 Task: Search one way flight ticket for 5 adults, 2 children, 1 infant in seat and 2 infants on lap in economy from Nantucket: Nantucket Memorial Airport to Indianapolis: Indianapolis International Airport on 8-5-2023. Choice of flights is Spirit. Number of bags: 2 checked bags. Price is upto 35000. Outbound departure time preference is 17:30.
Action: Mouse moved to (327, 319)
Screenshot: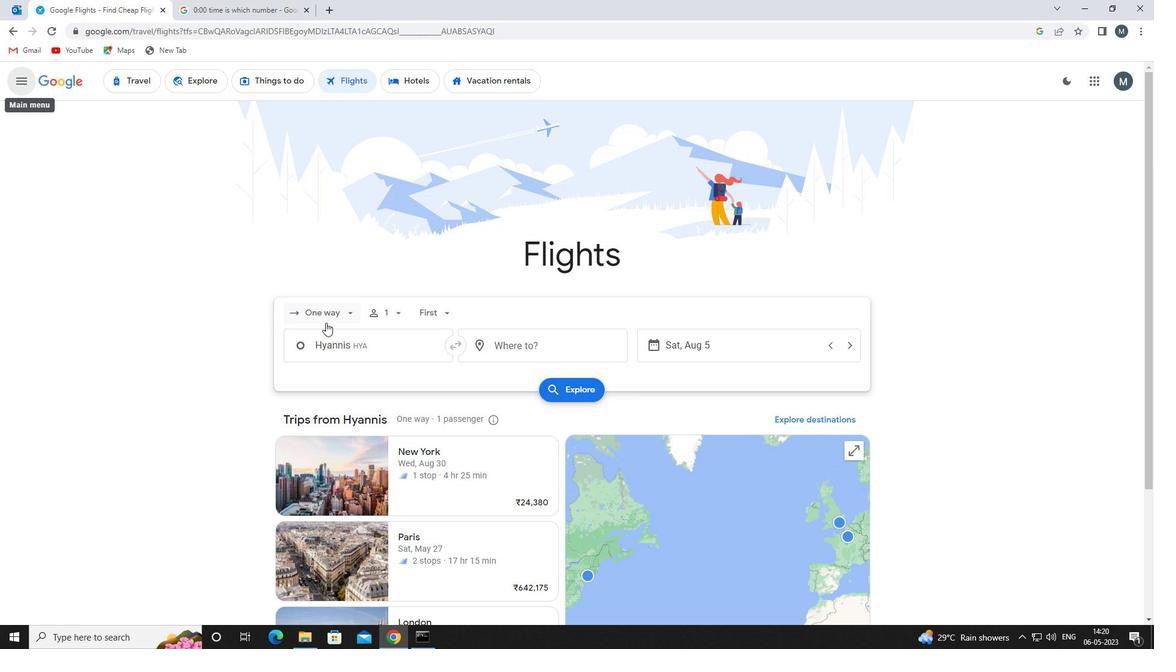 
Action: Mouse pressed left at (327, 319)
Screenshot: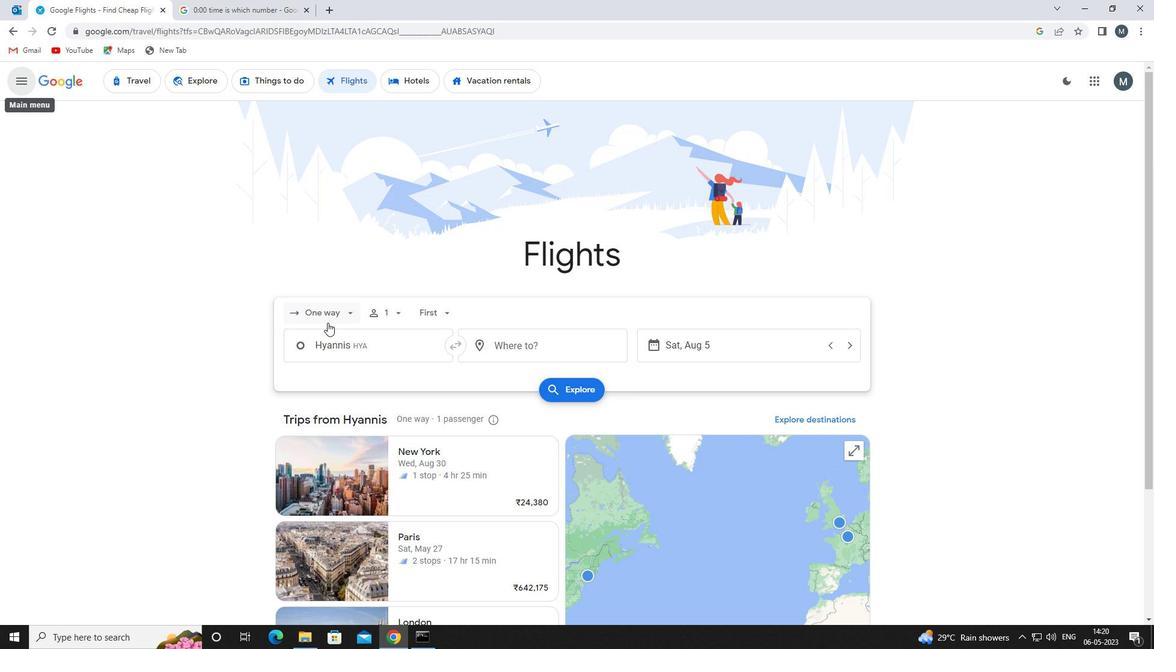 
Action: Mouse moved to (334, 369)
Screenshot: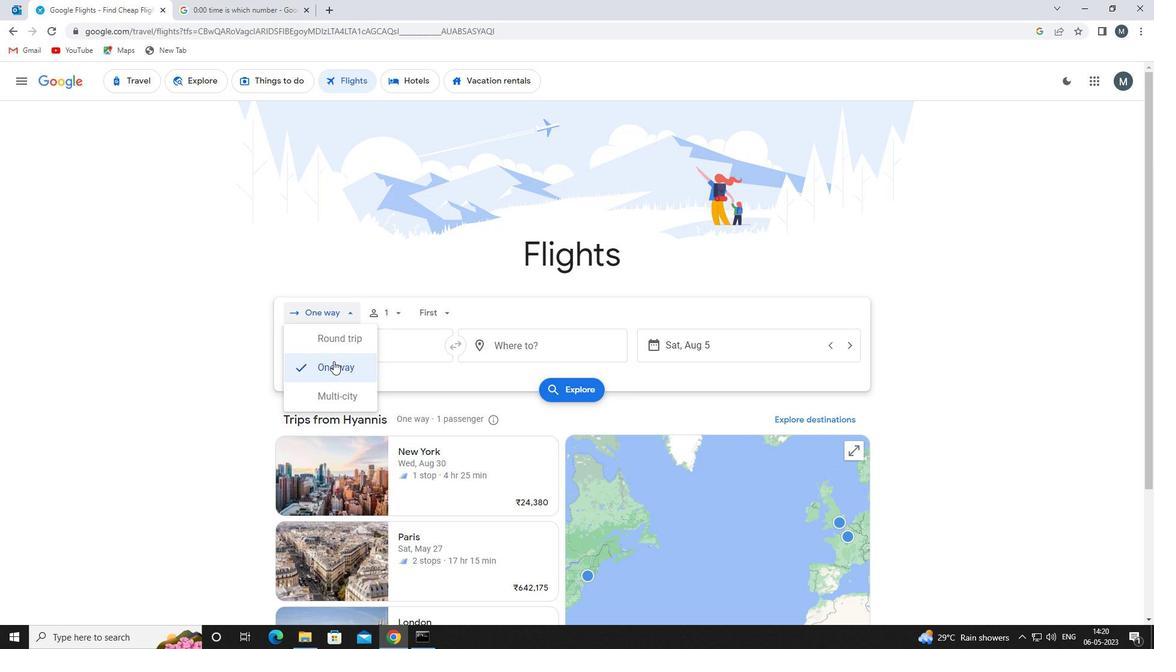 
Action: Mouse pressed left at (334, 369)
Screenshot: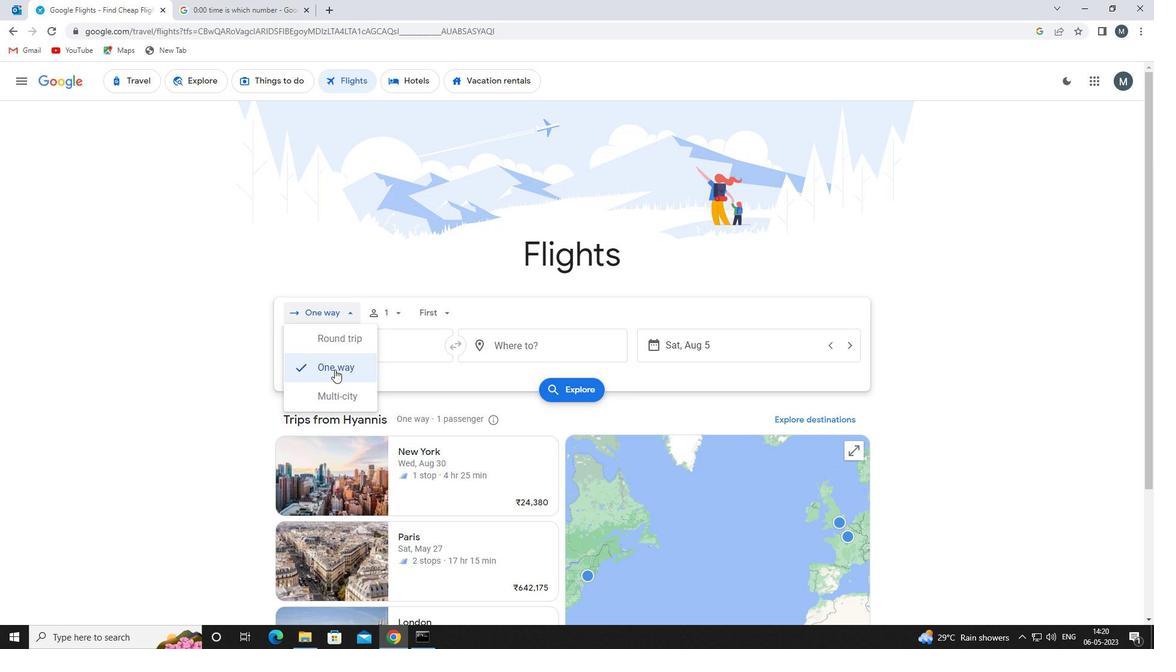 
Action: Mouse moved to (386, 313)
Screenshot: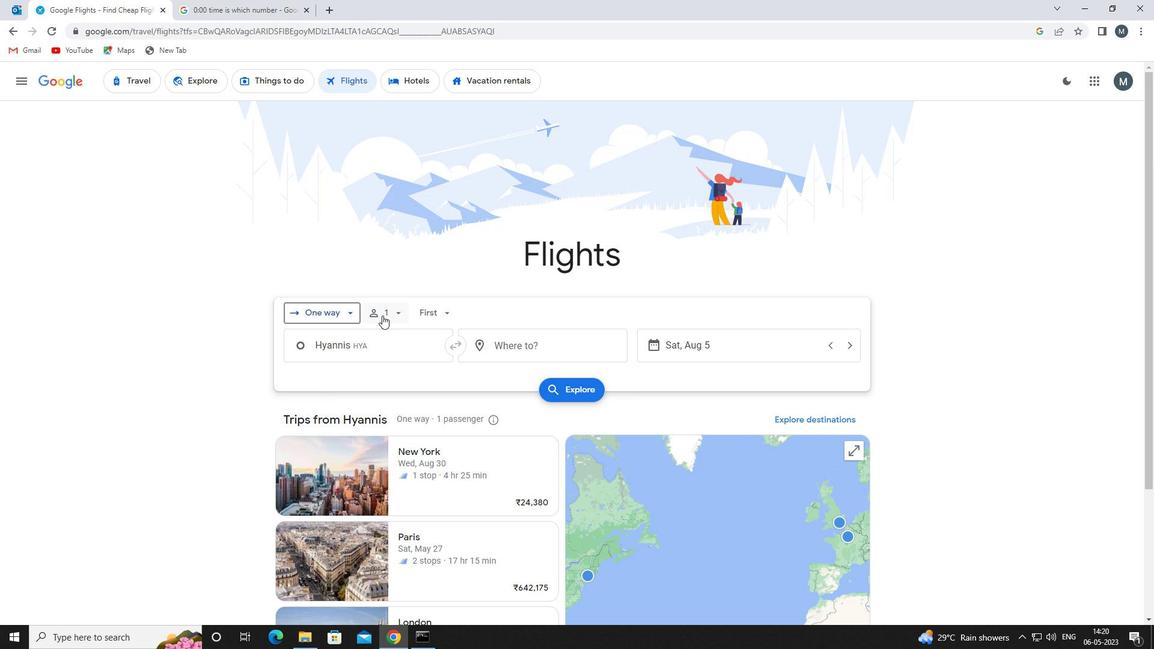 
Action: Mouse pressed left at (386, 313)
Screenshot: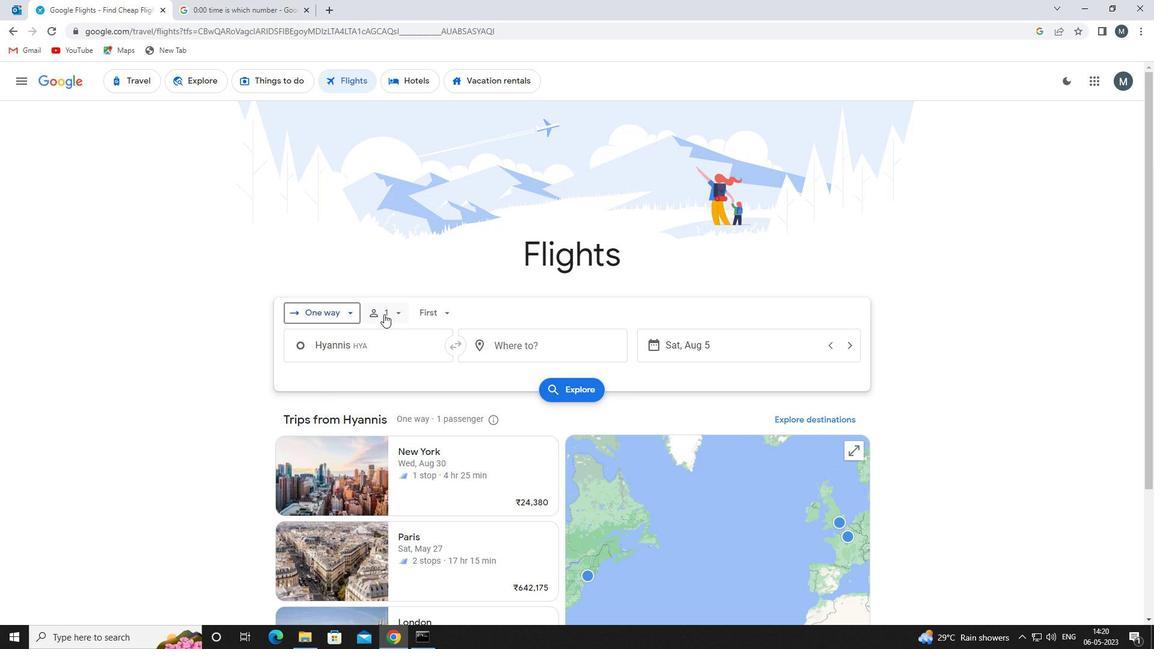 
Action: Mouse moved to (494, 340)
Screenshot: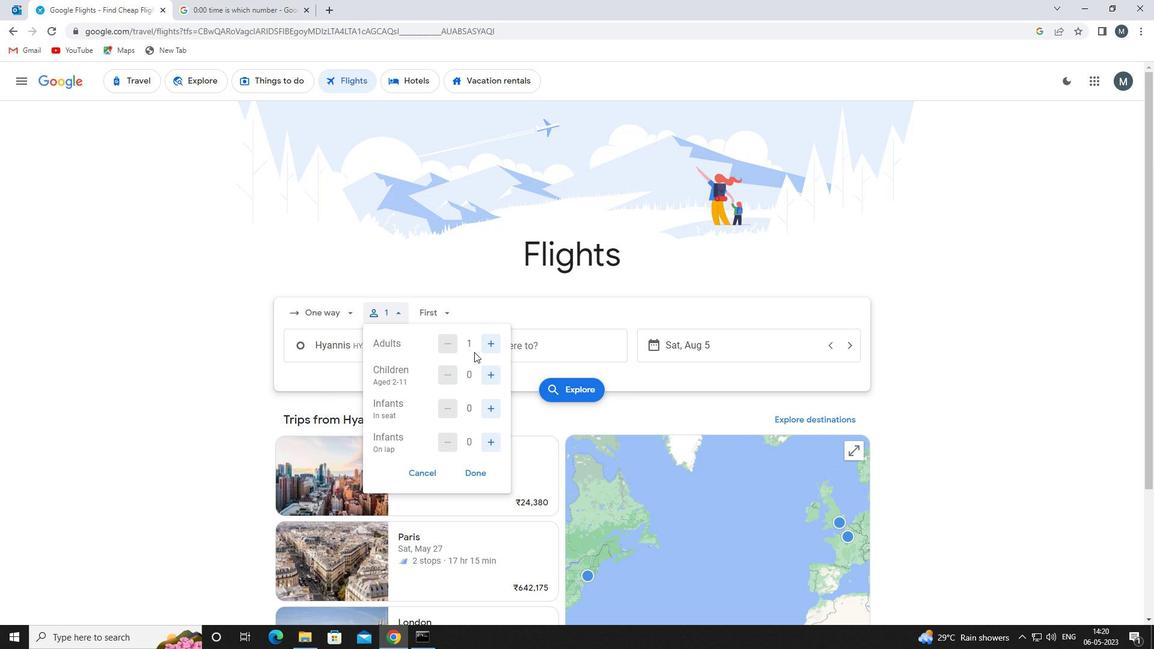 
Action: Mouse pressed left at (494, 340)
Screenshot: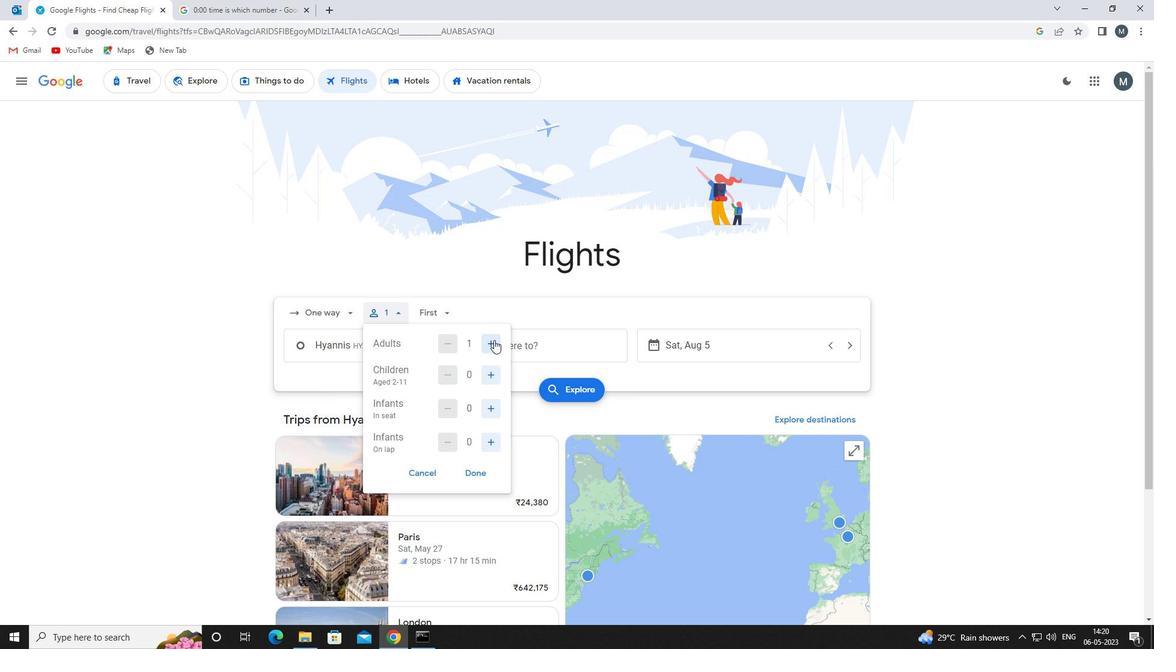 
Action: Mouse moved to (494, 340)
Screenshot: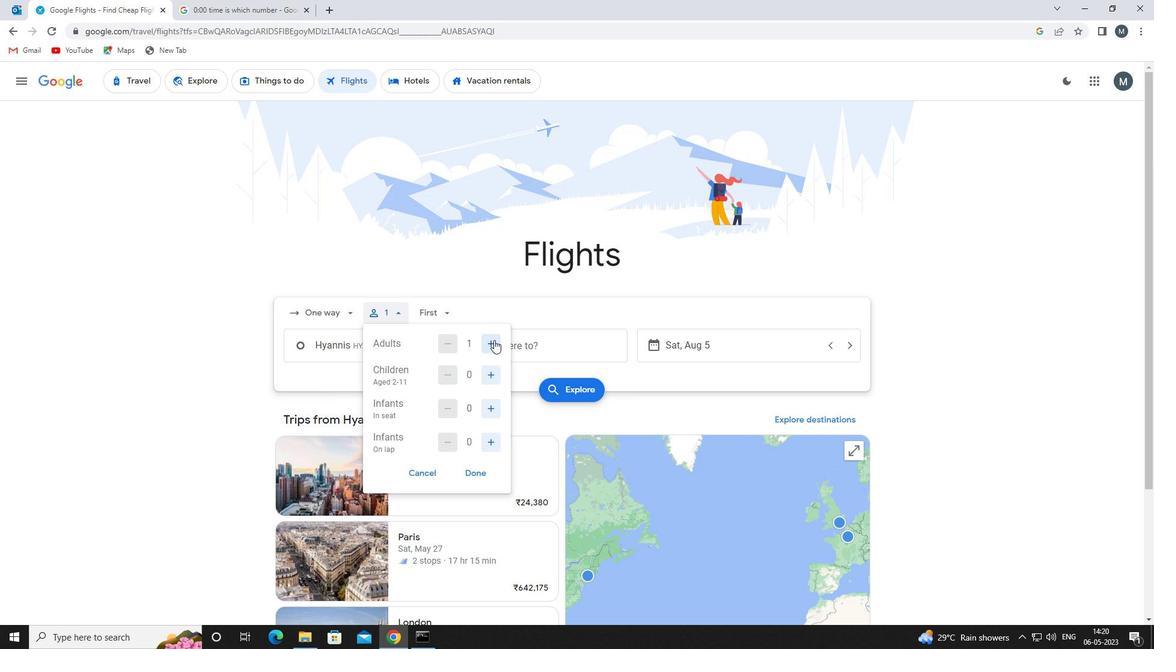 
Action: Mouse pressed left at (494, 340)
Screenshot: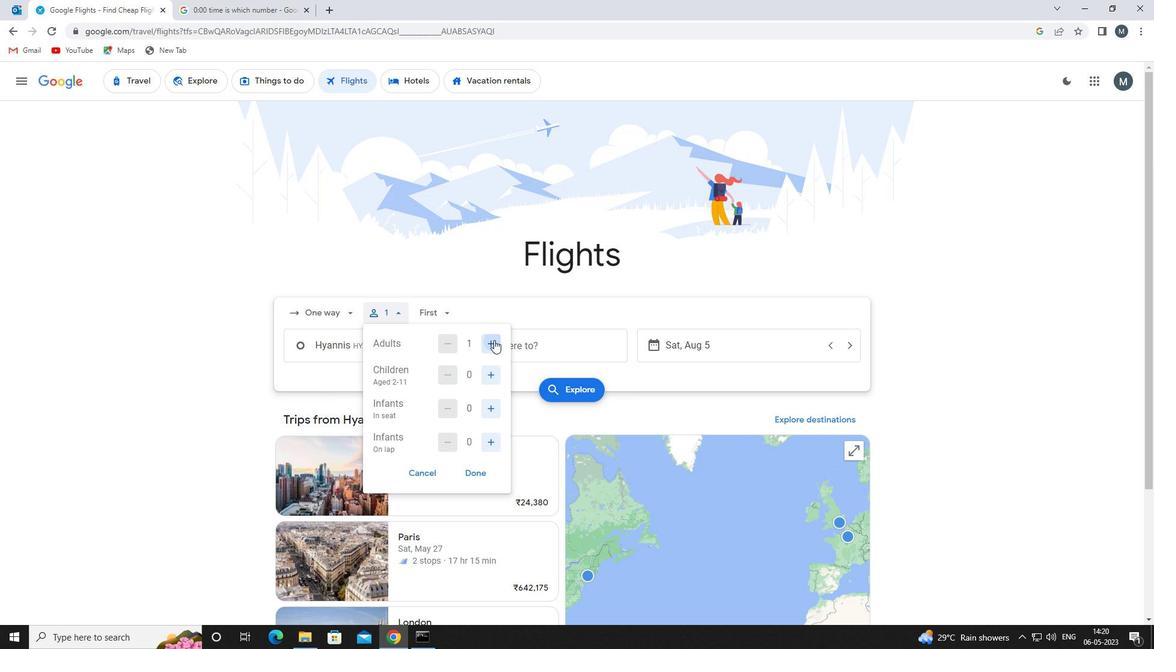 
Action: Mouse pressed left at (494, 340)
Screenshot: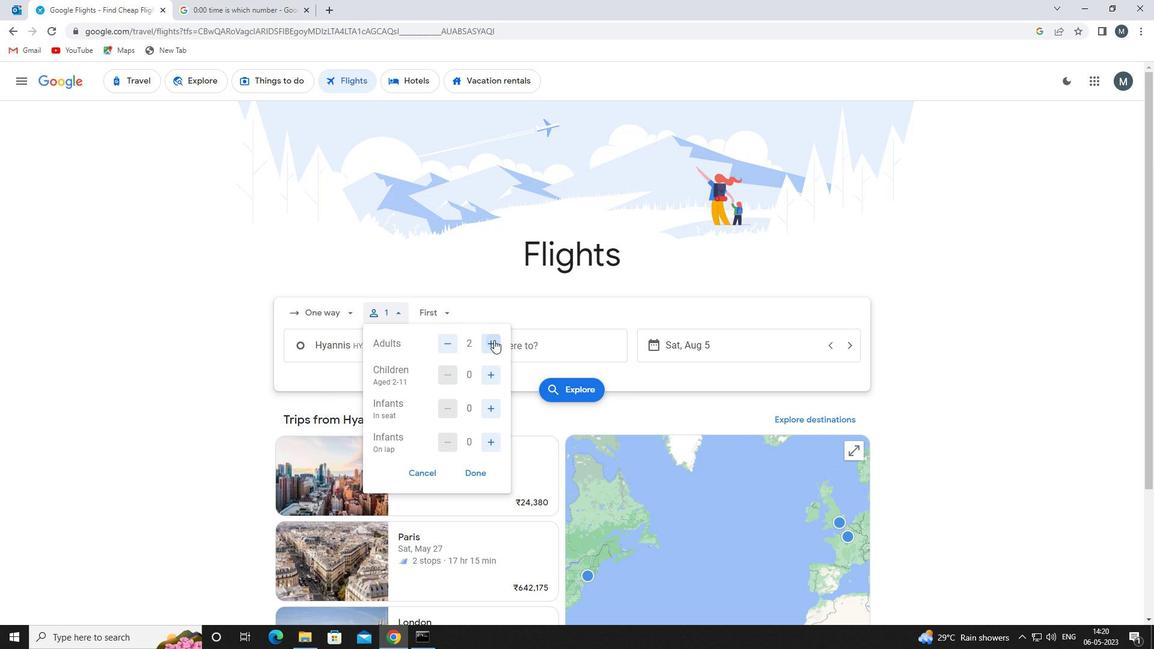 
Action: Mouse pressed left at (494, 340)
Screenshot: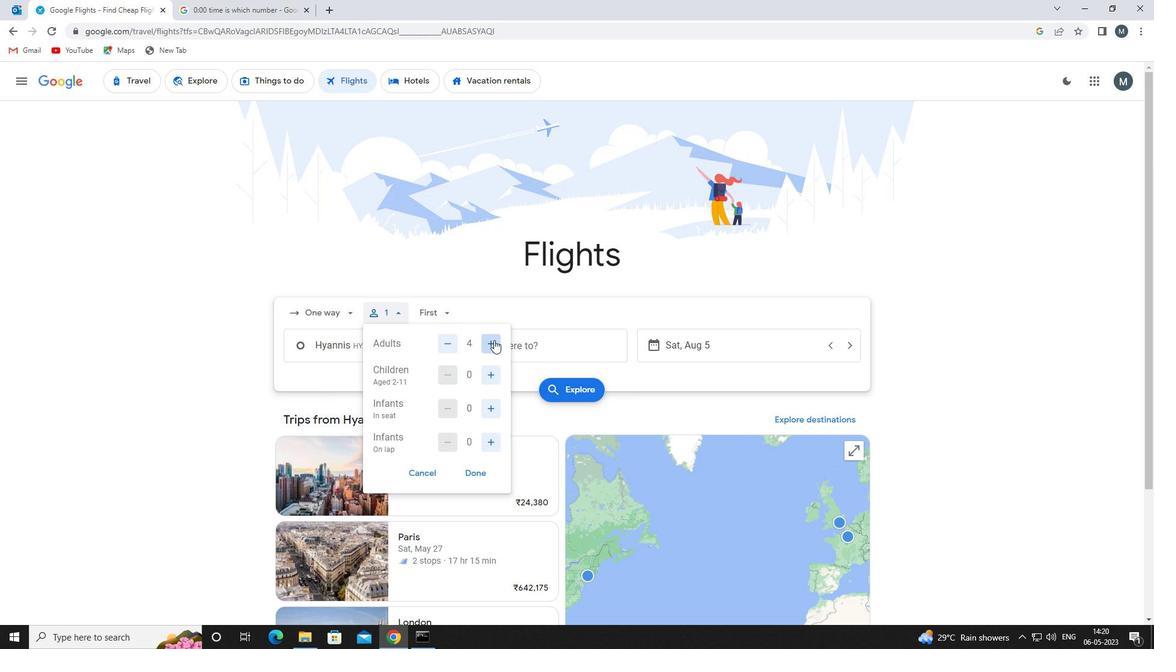
Action: Mouse moved to (484, 371)
Screenshot: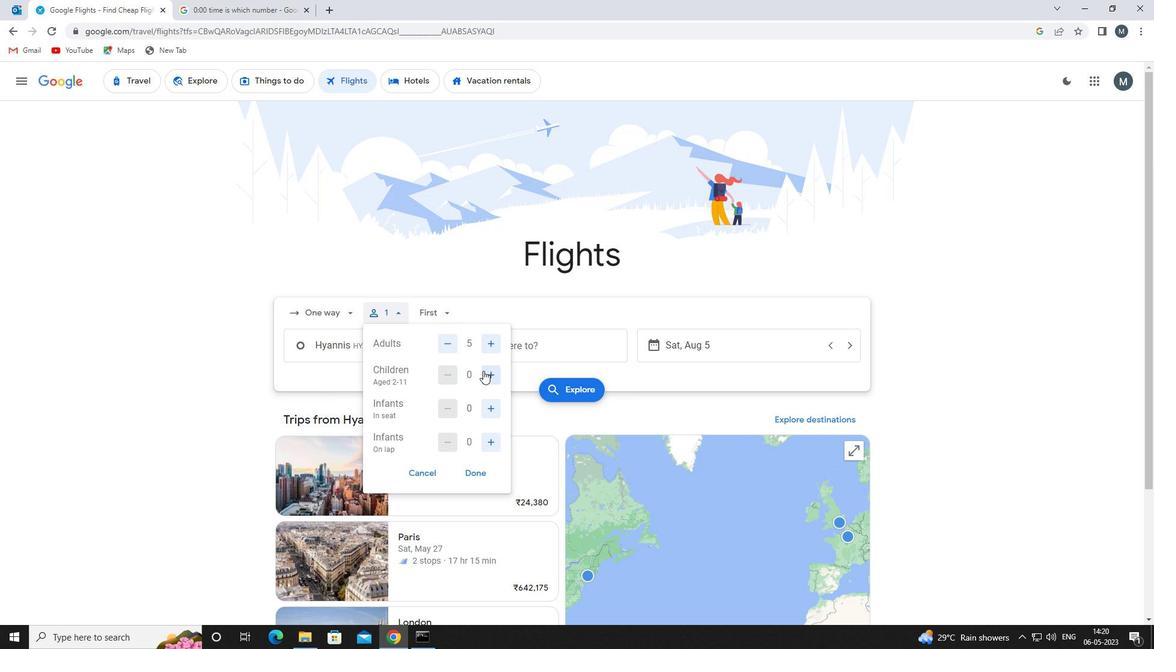 
Action: Mouse pressed left at (484, 371)
Screenshot: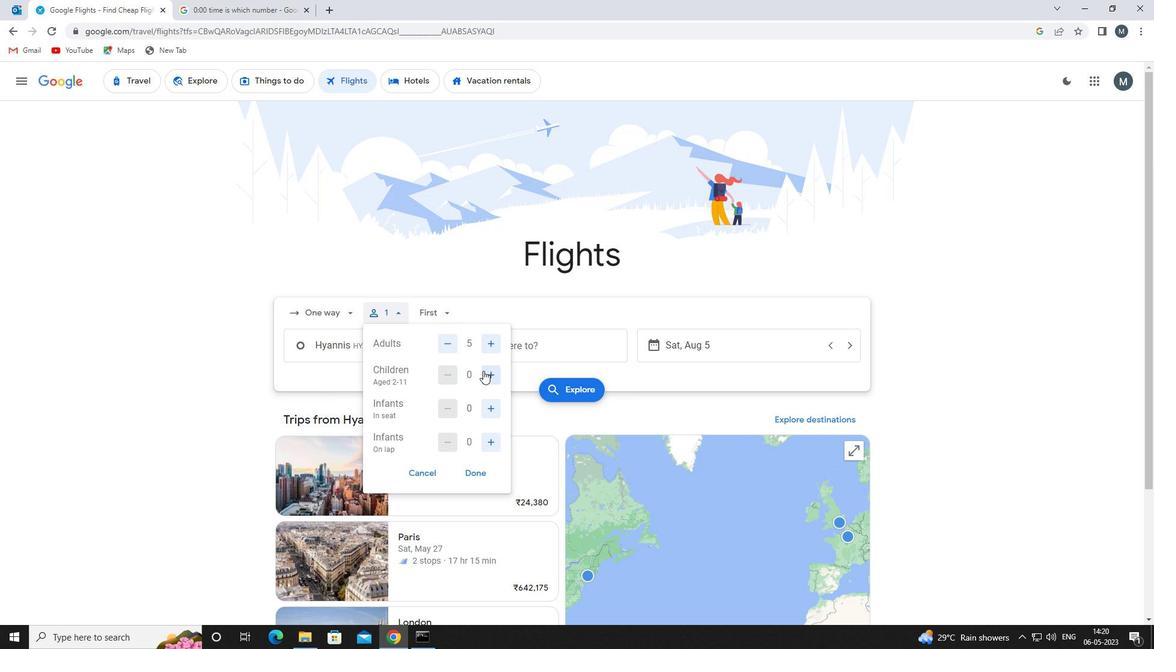 
Action: Mouse pressed left at (484, 371)
Screenshot: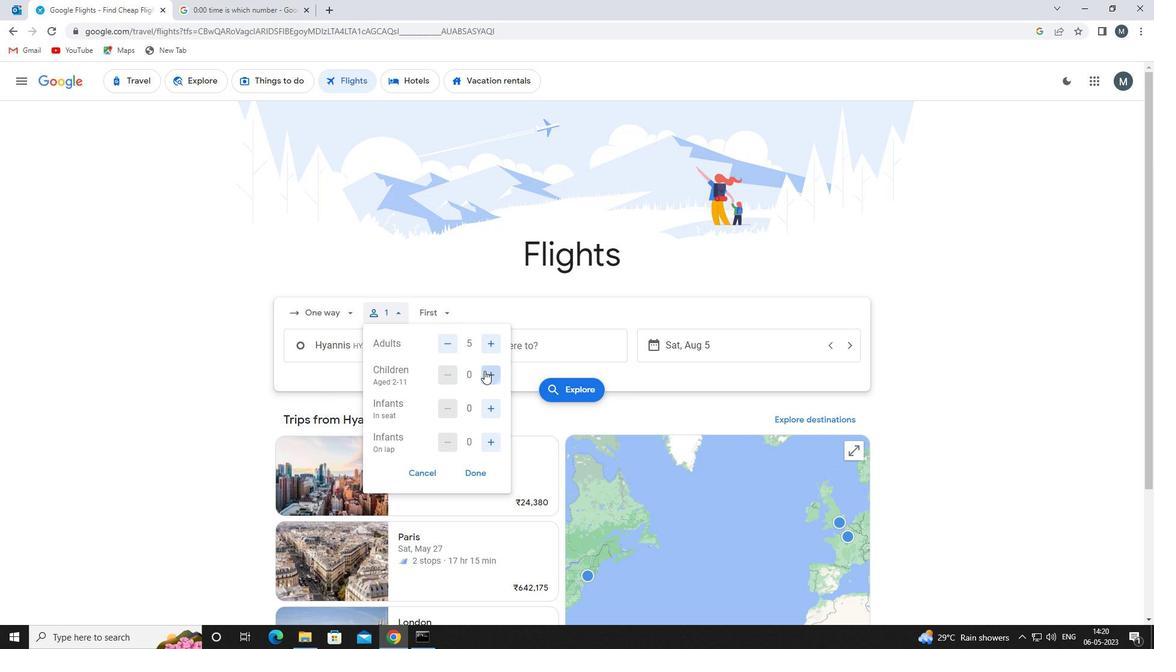 
Action: Mouse moved to (488, 408)
Screenshot: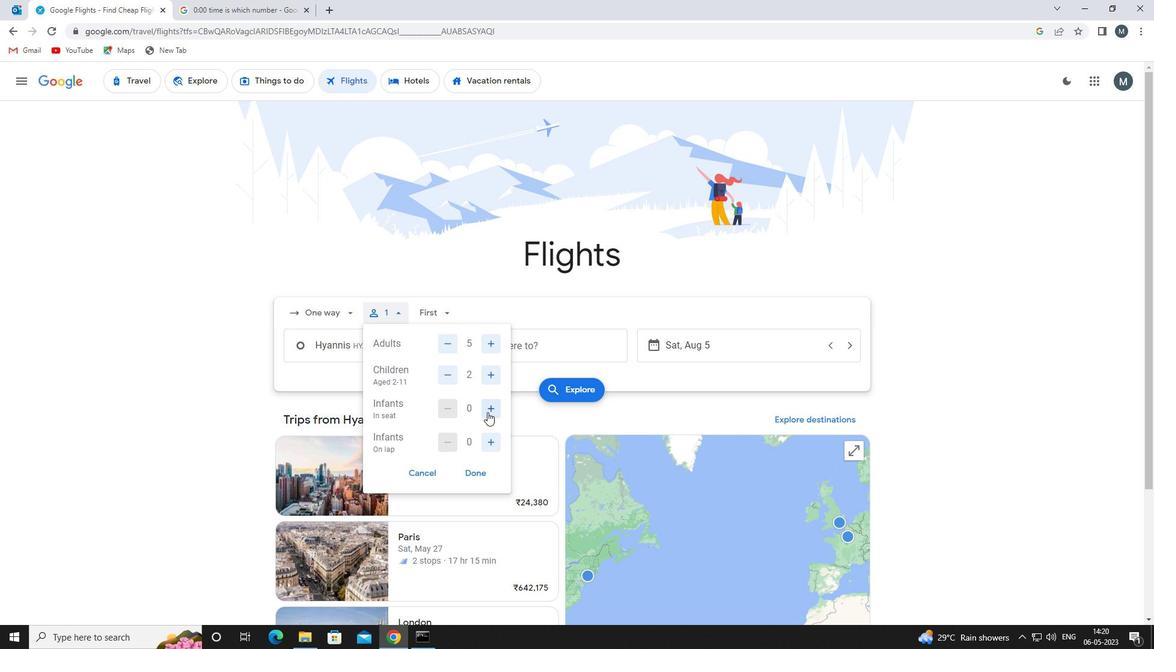 
Action: Mouse pressed left at (488, 408)
Screenshot: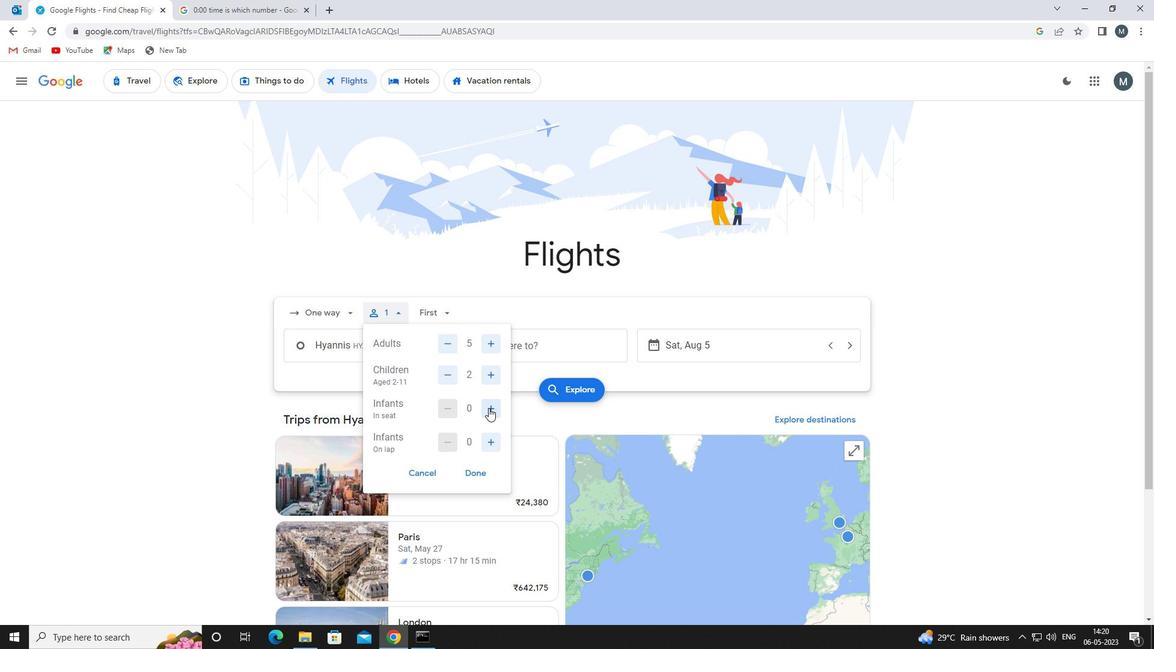 
Action: Mouse moved to (486, 440)
Screenshot: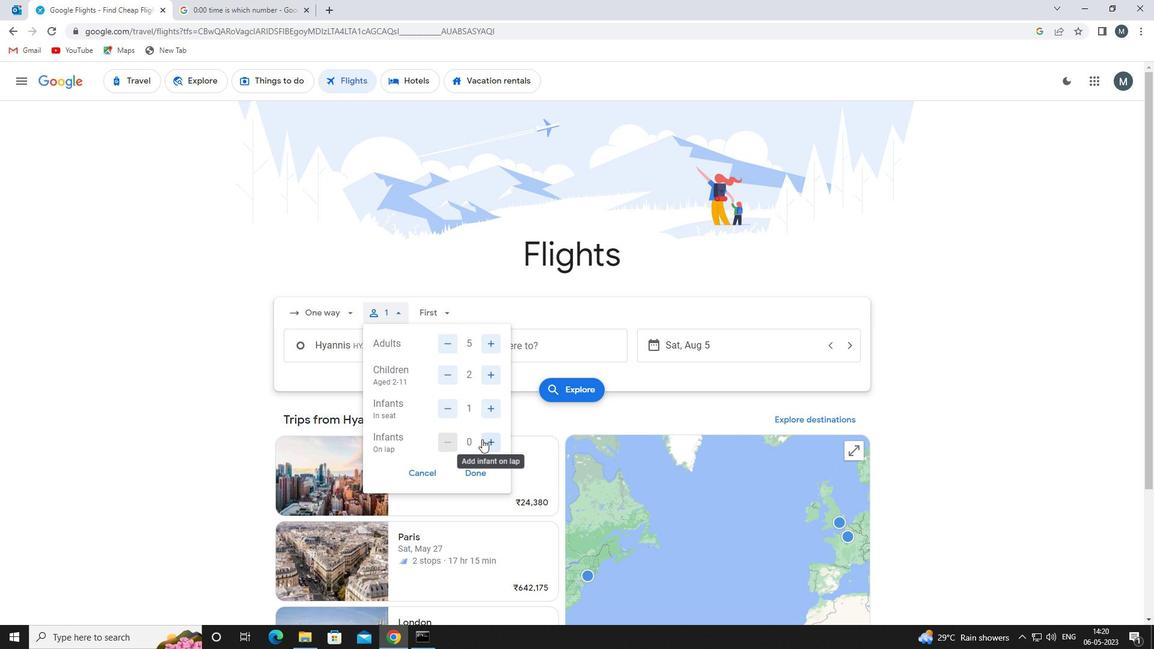 
Action: Mouse pressed left at (486, 440)
Screenshot: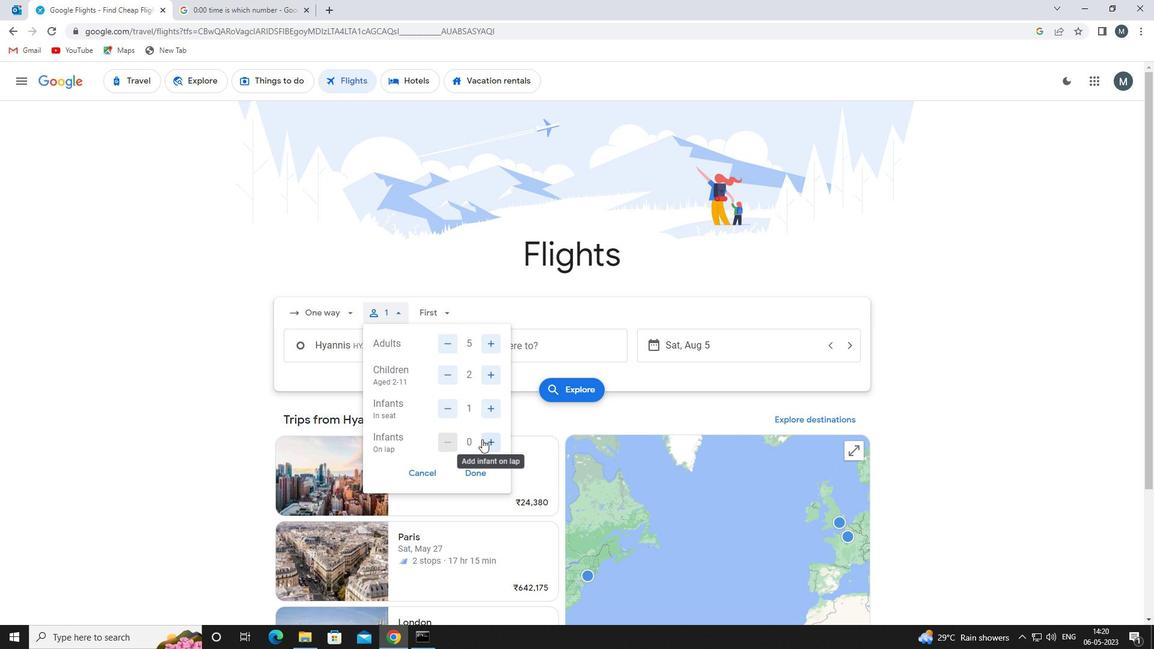 
Action: Mouse moved to (486, 440)
Screenshot: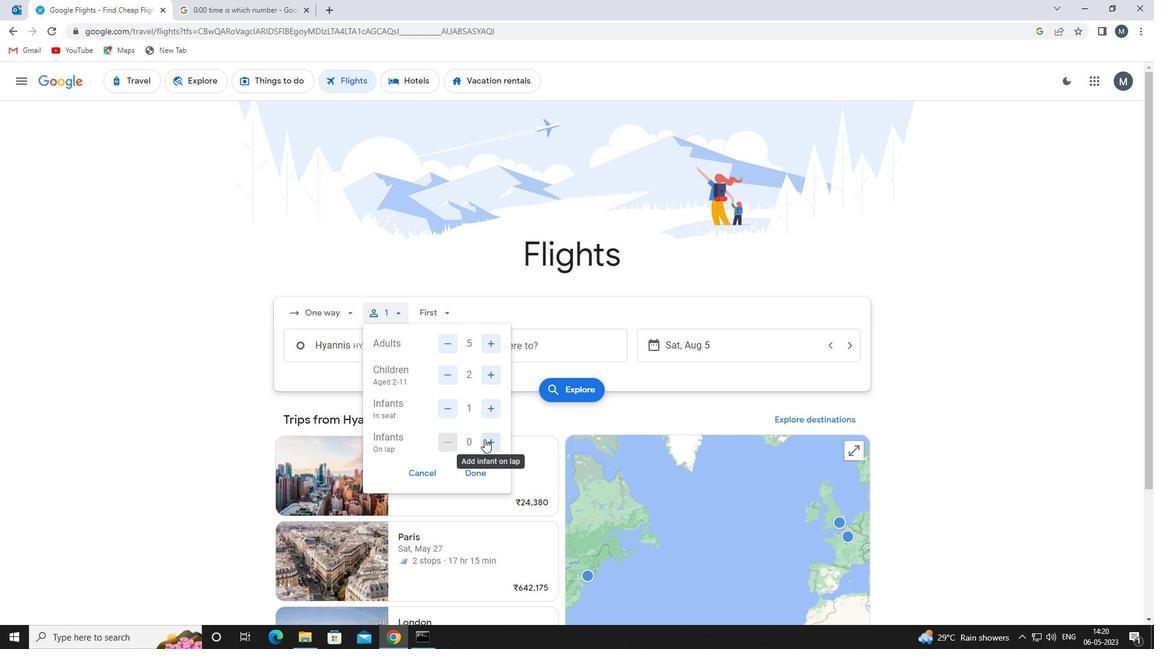 
Action: Mouse pressed left at (486, 440)
Screenshot: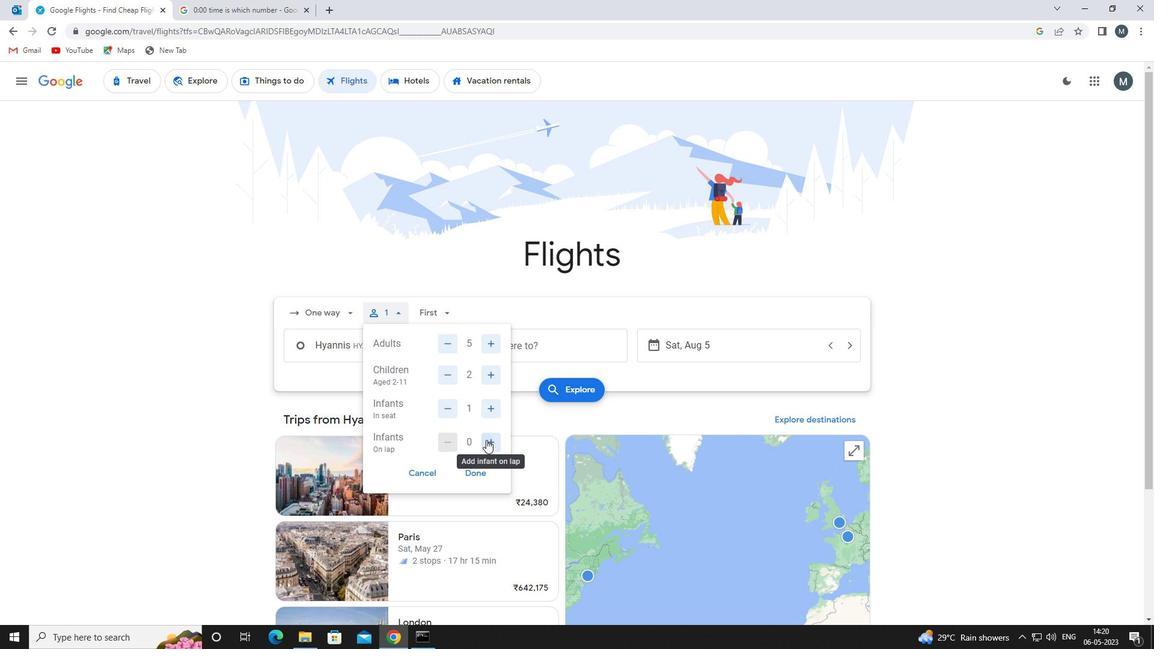 
Action: Mouse moved to (450, 437)
Screenshot: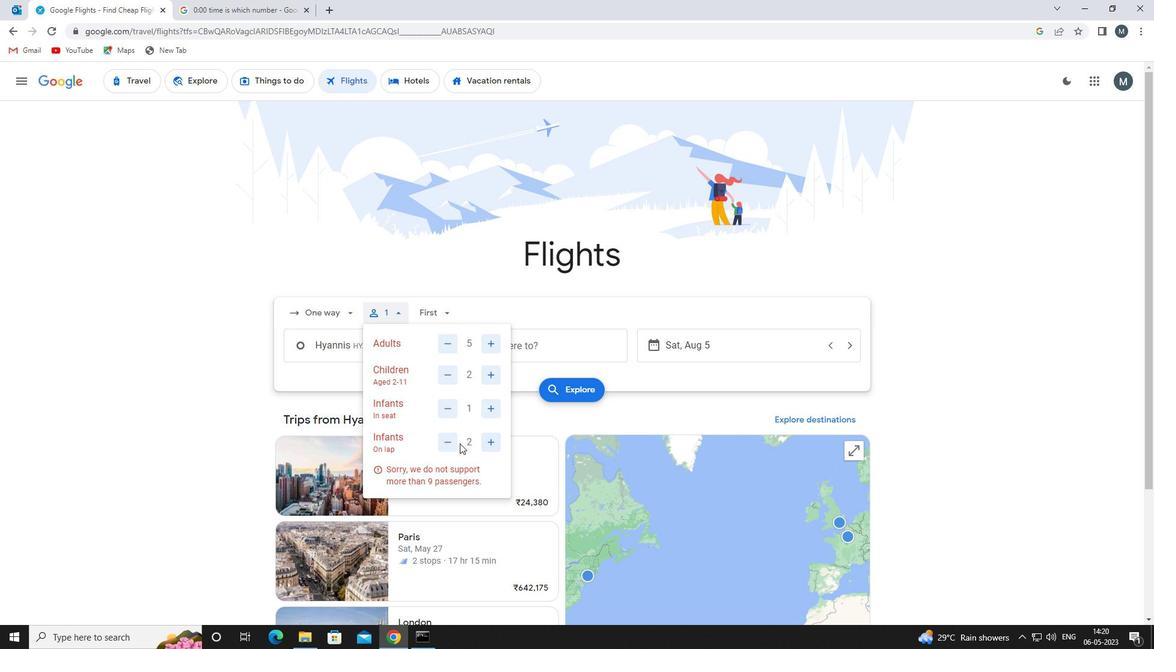 
Action: Mouse pressed left at (450, 437)
Screenshot: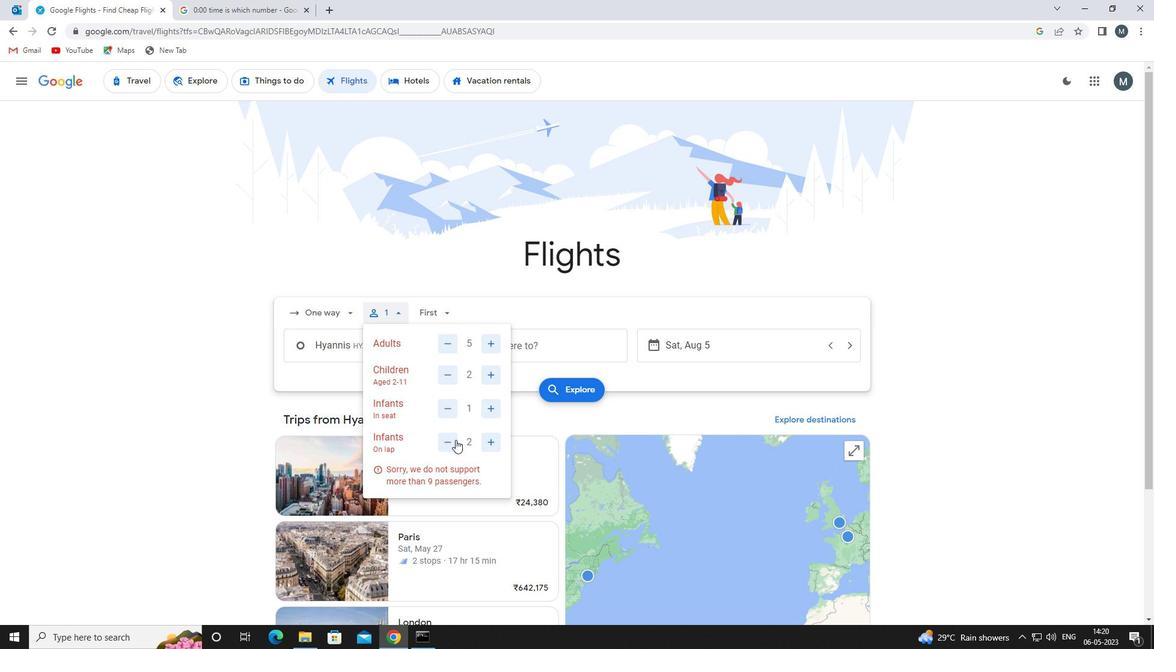 
Action: Mouse moved to (468, 473)
Screenshot: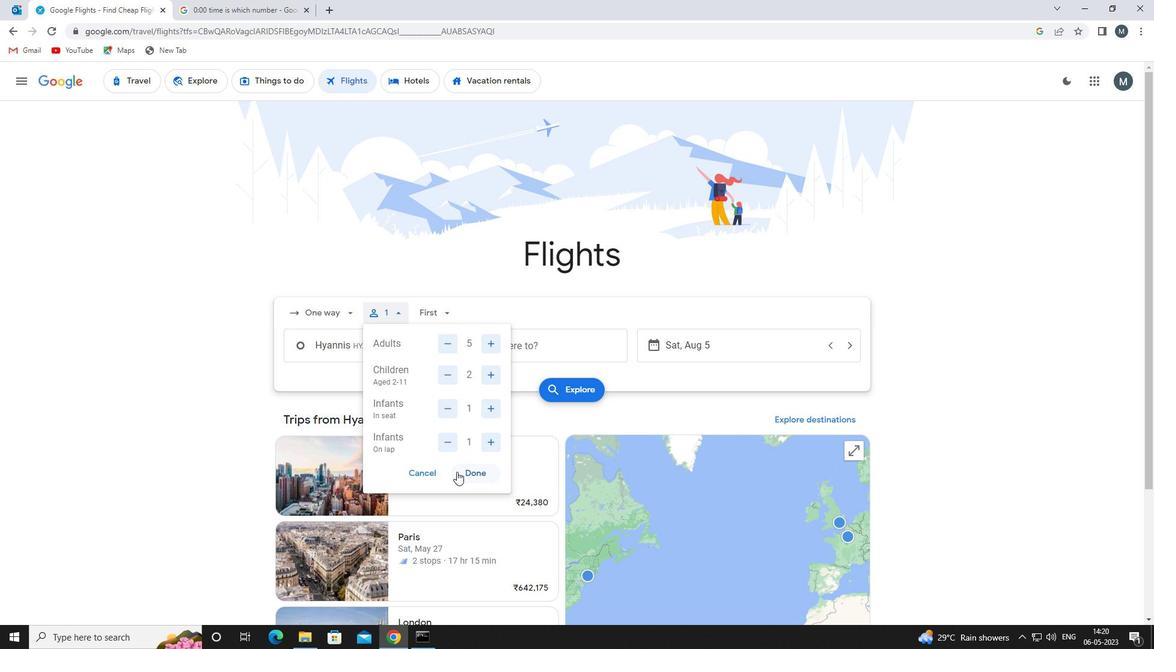 
Action: Mouse pressed left at (468, 473)
Screenshot: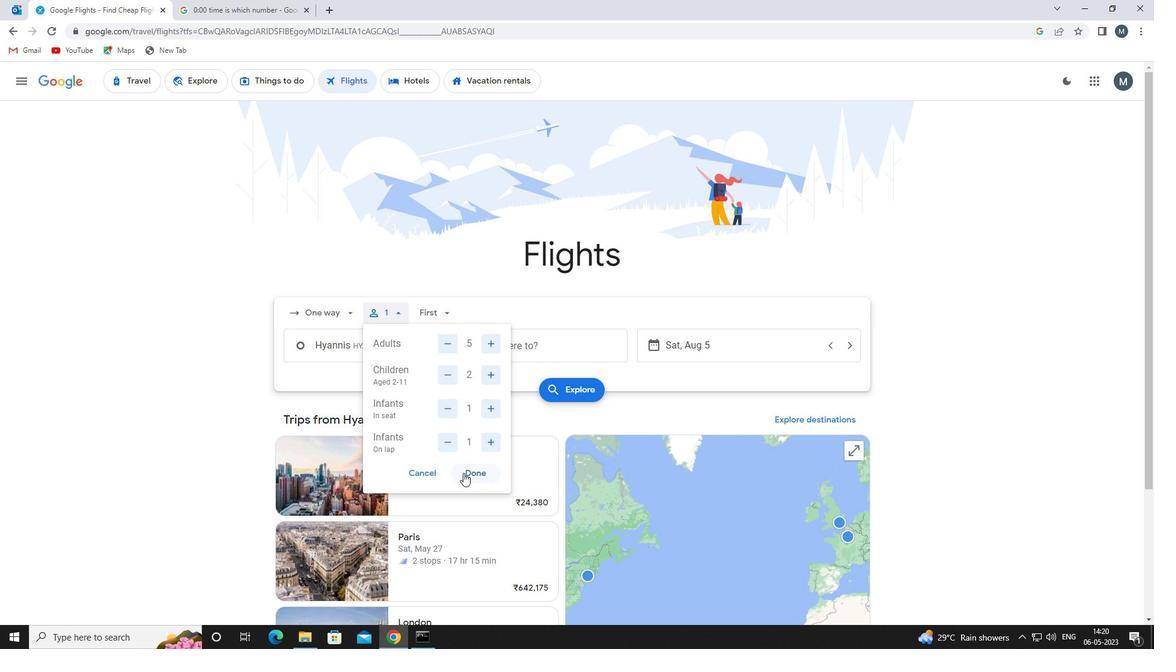 
Action: Mouse moved to (439, 319)
Screenshot: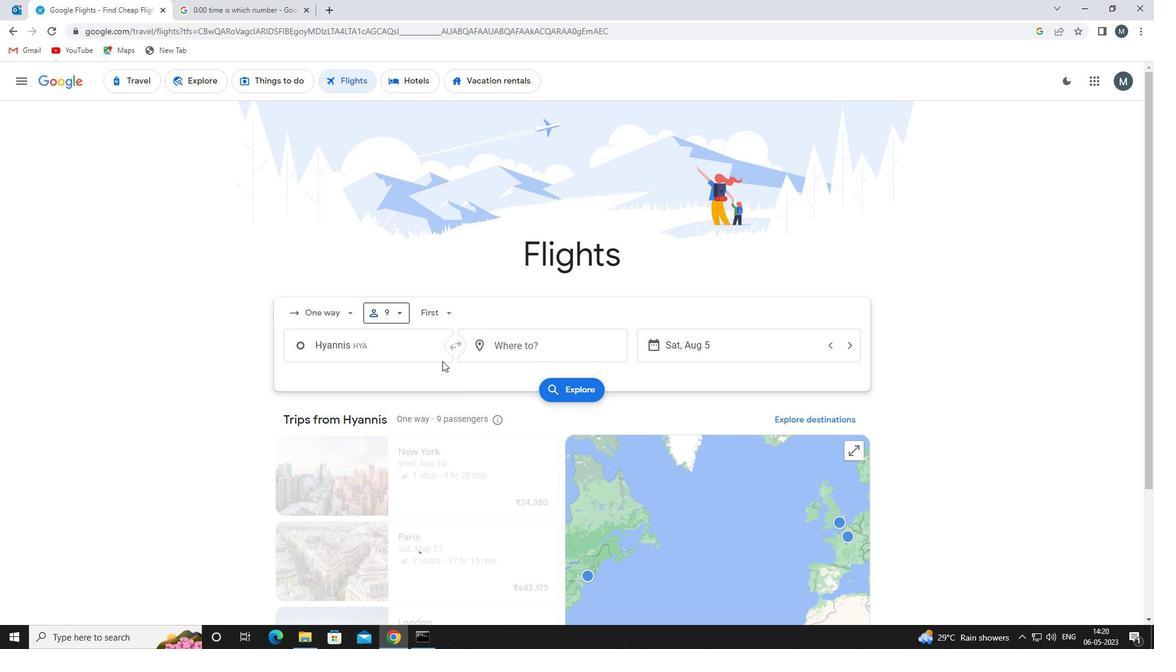 
Action: Mouse pressed left at (439, 319)
Screenshot: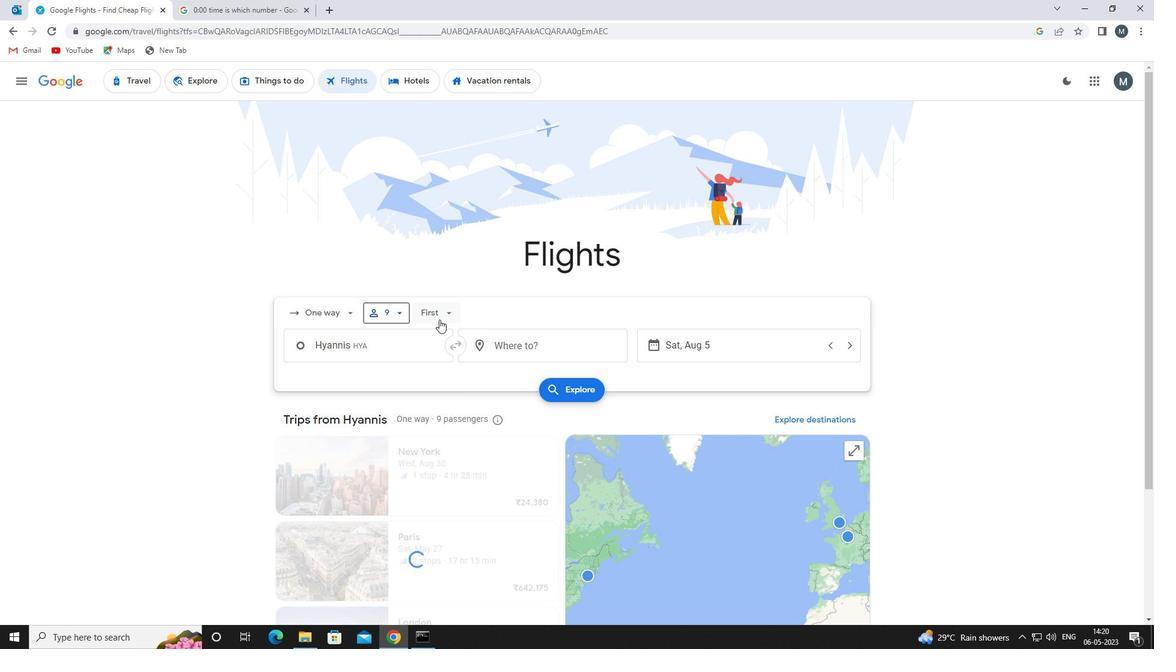 
Action: Mouse moved to (466, 340)
Screenshot: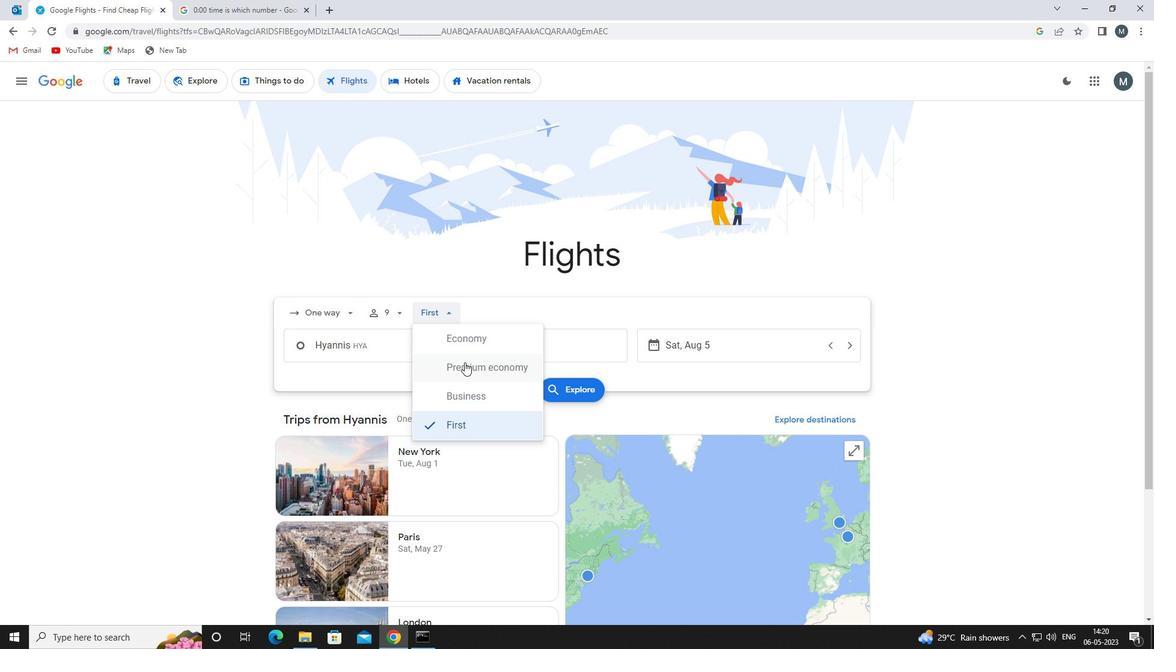 
Action: Mouse pressed left at (466, 340)
Screenshot: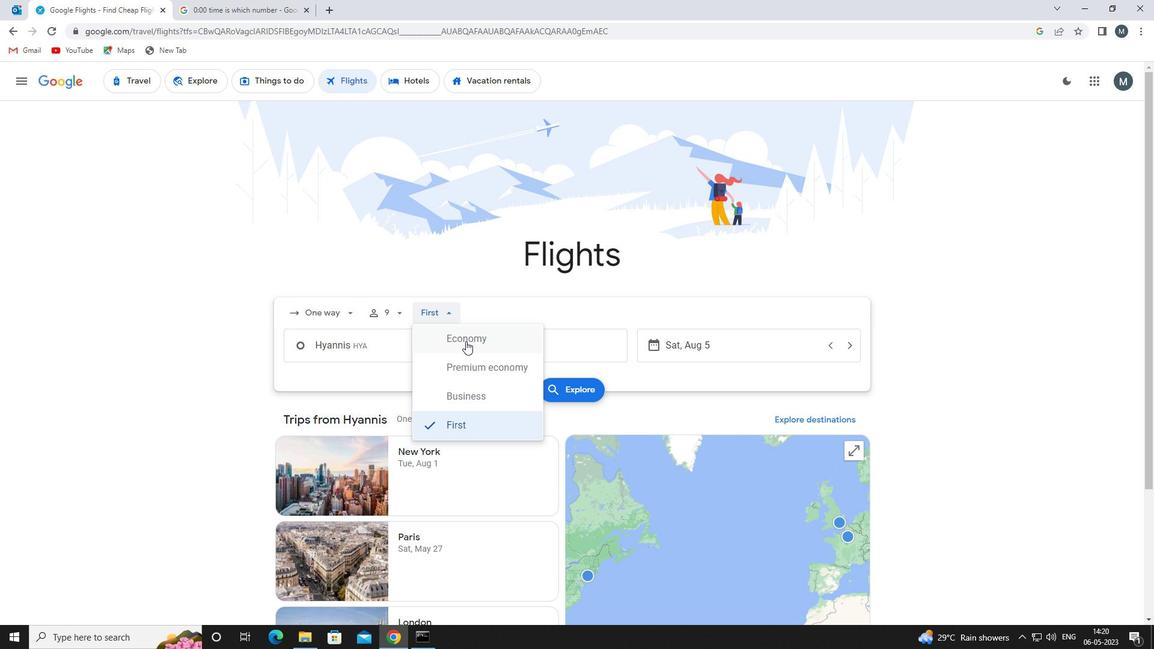 
Action: Mouse moved to (369, 352)
Screenshot: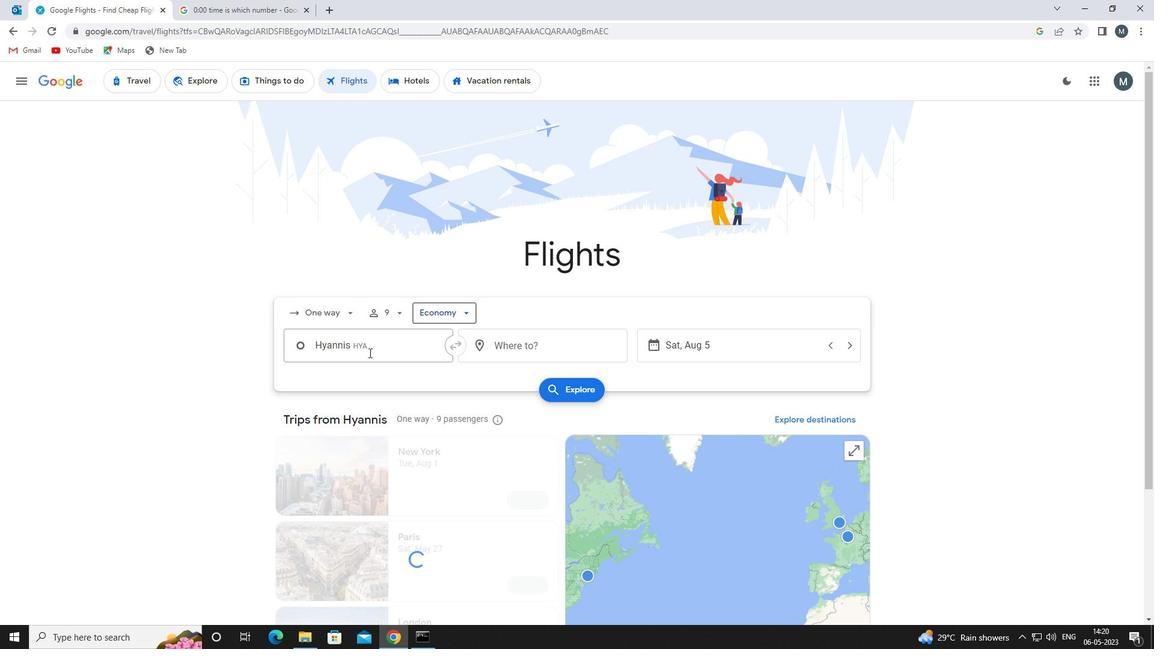 
Action: Mouse pressed left at (369, 352)
Screenshot: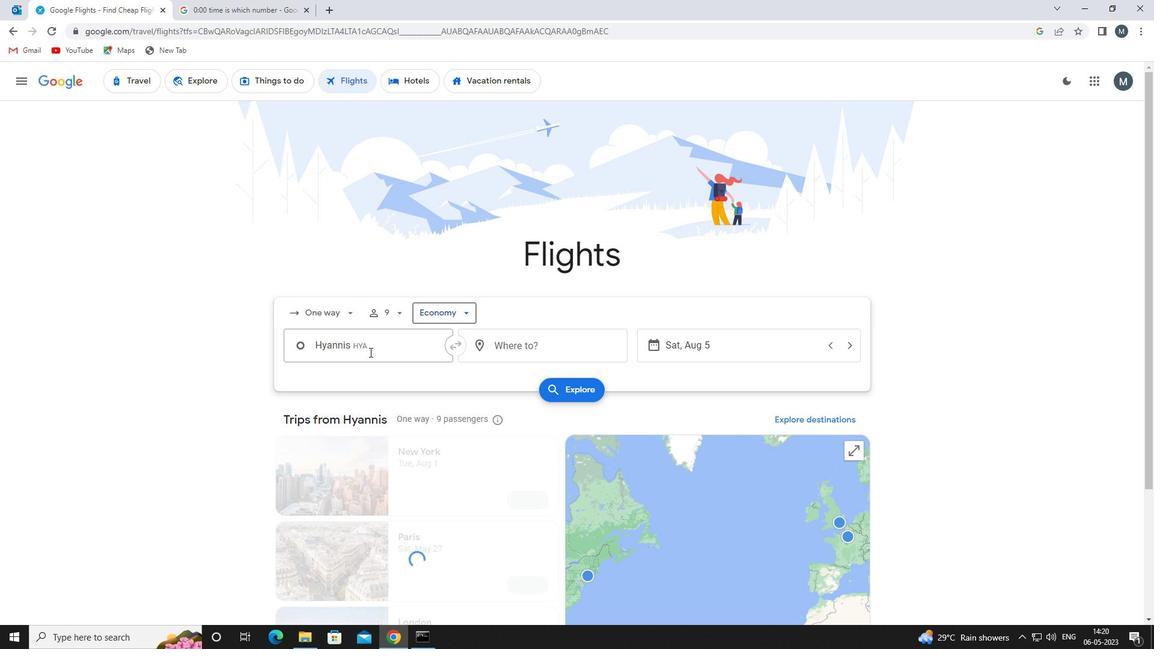 
Action: Mouse moved to (371, 351)
Screenshot: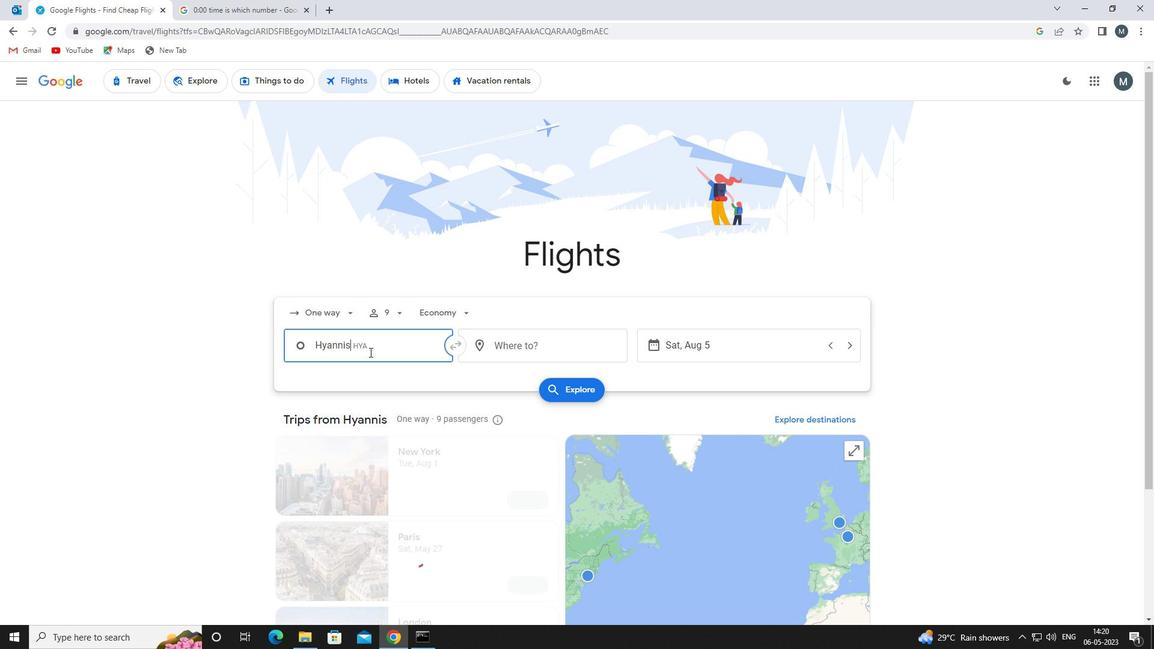 
Action: Key pressed nantucket<Key.space>memorial
Screenshot: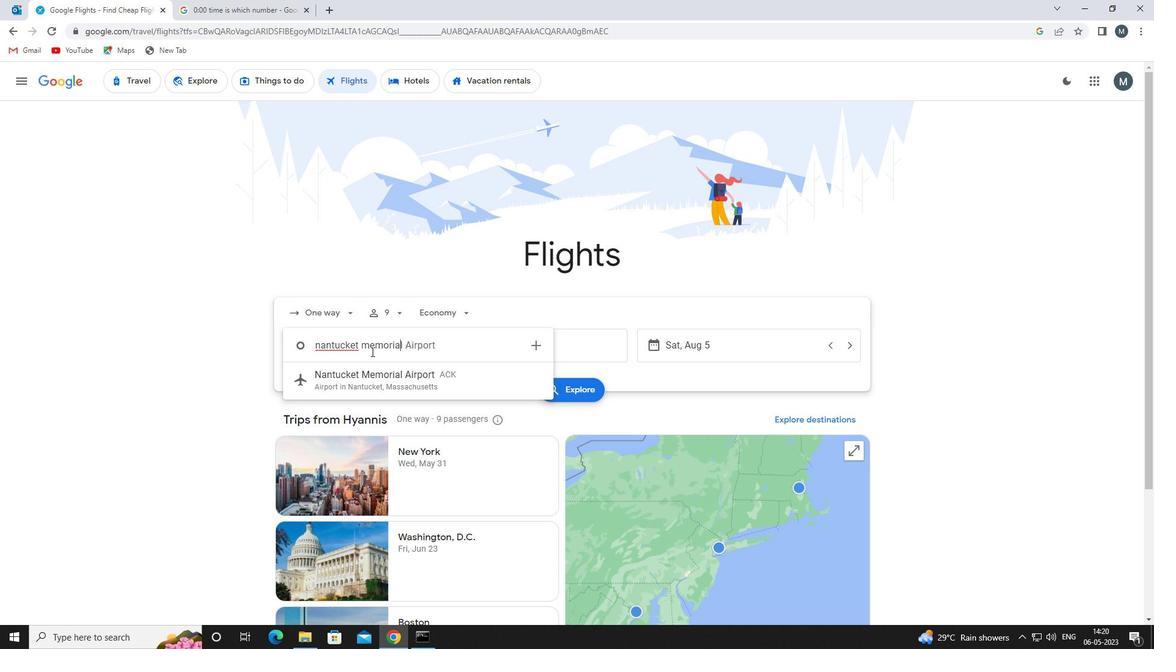 
Action: Mouse moved to (377, 373)
Screenshot: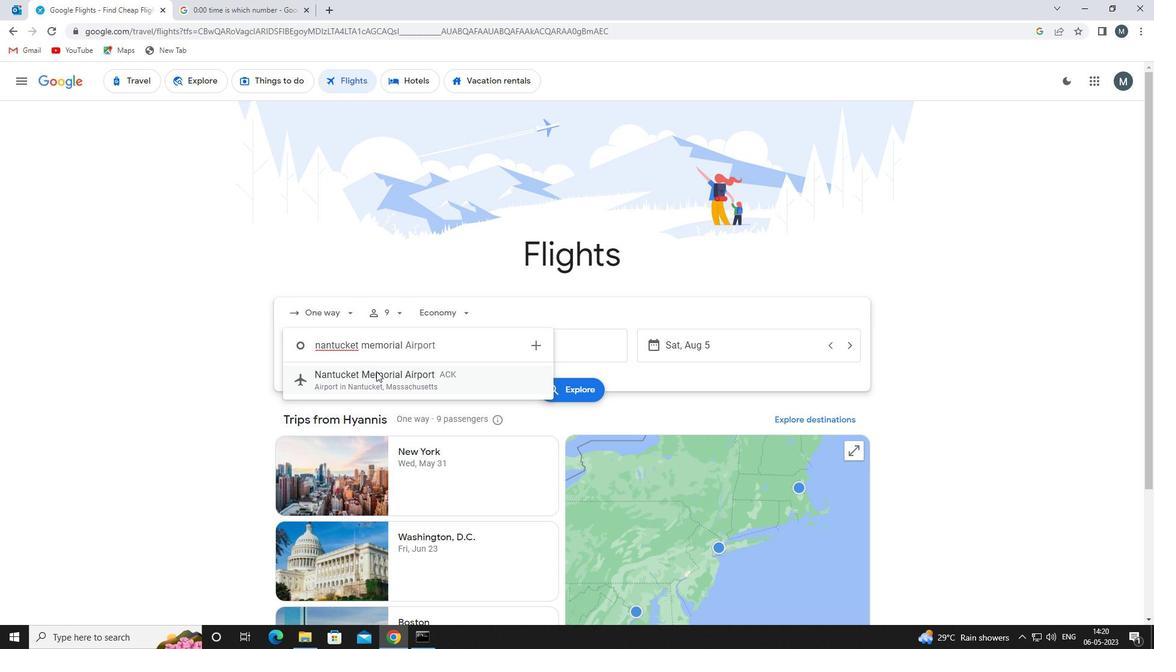 
Action: Mouse pressed left at (377, 373)
Screenshot: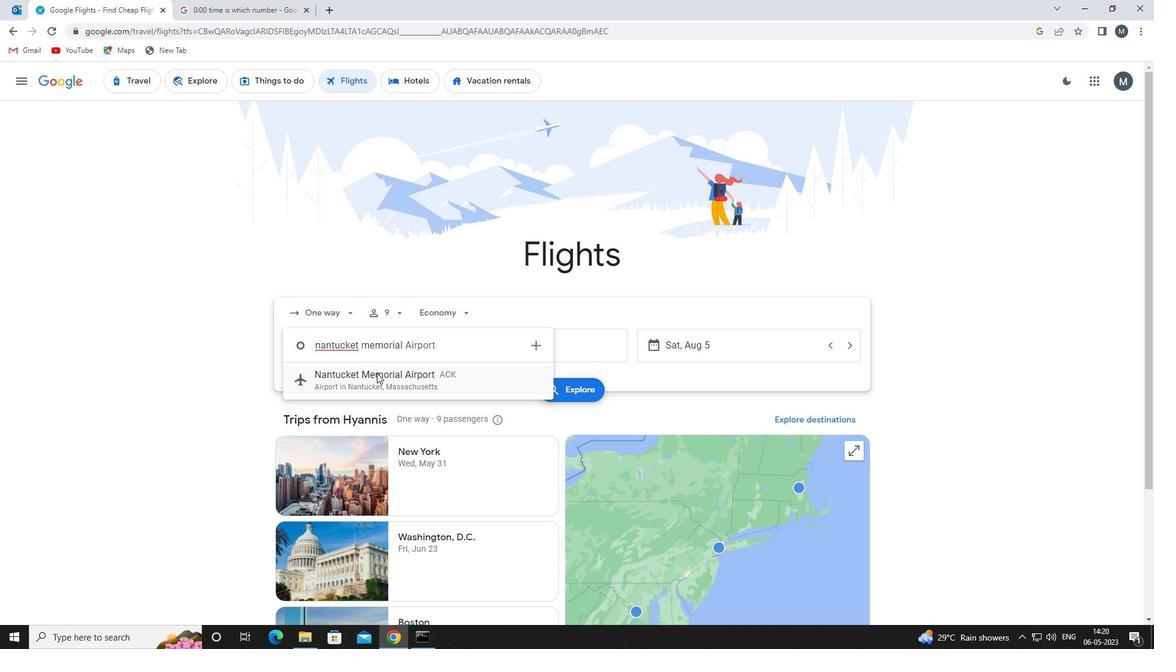 
Action: Mouse moved to (547, 340)
Screenshot: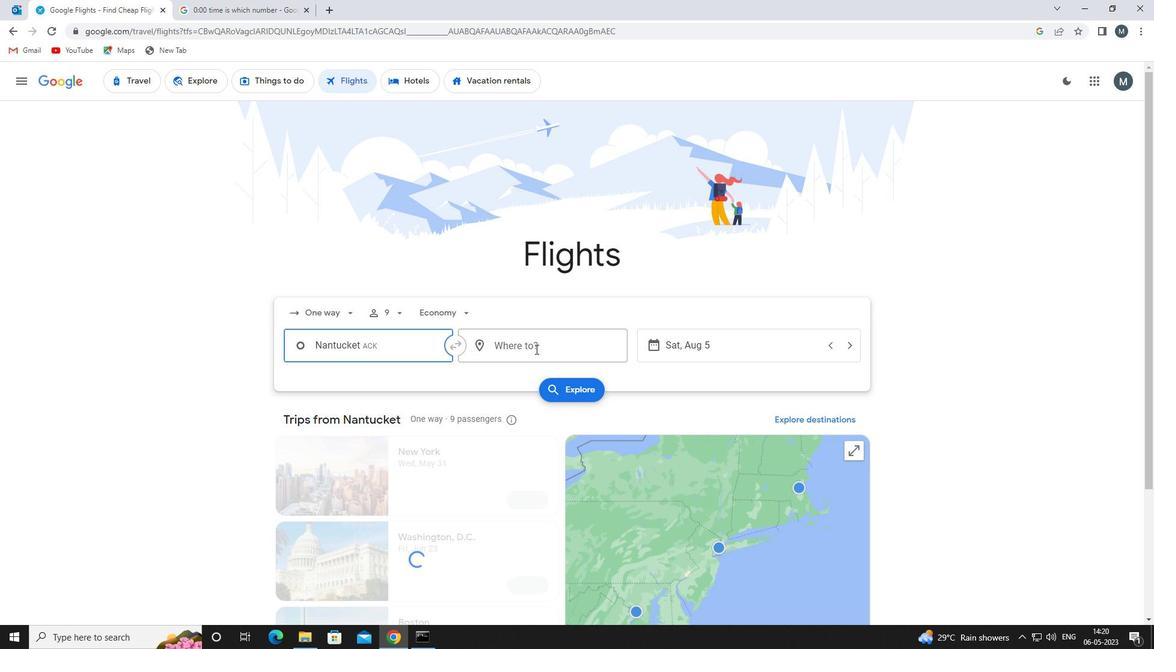 
Action: Mouse pressed left at (547, 340)
Screenshot: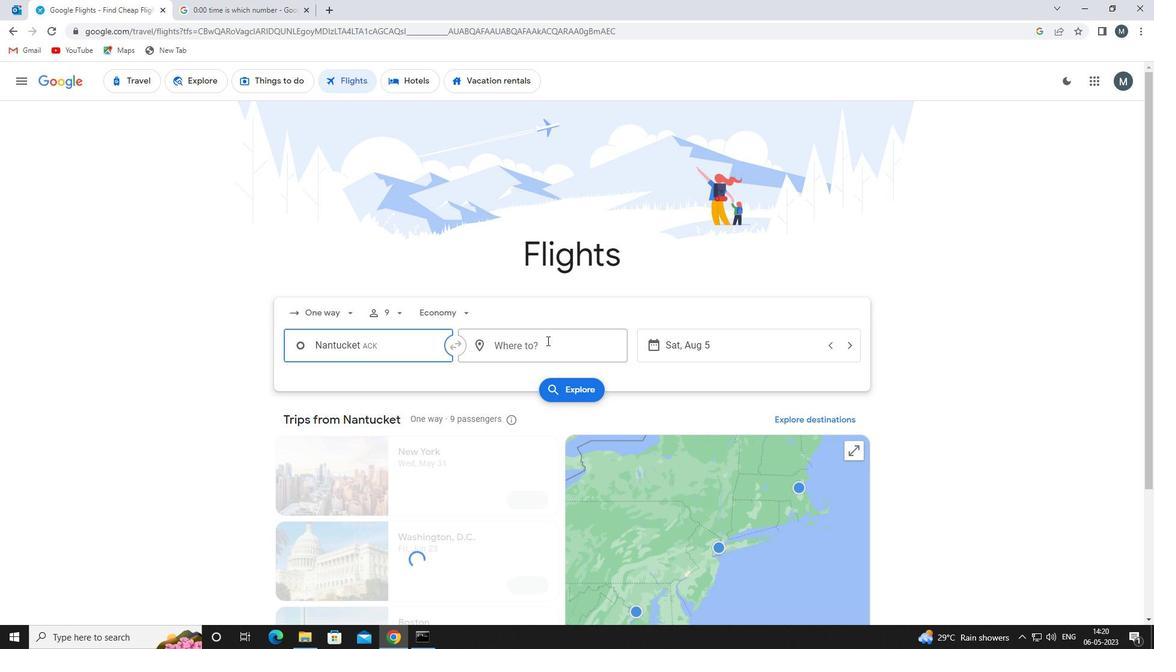 
Action: Key pressed indian<Key.space><Key.backspace><Key.backspace><Key.backspace><Key.backspace>
Screenshot: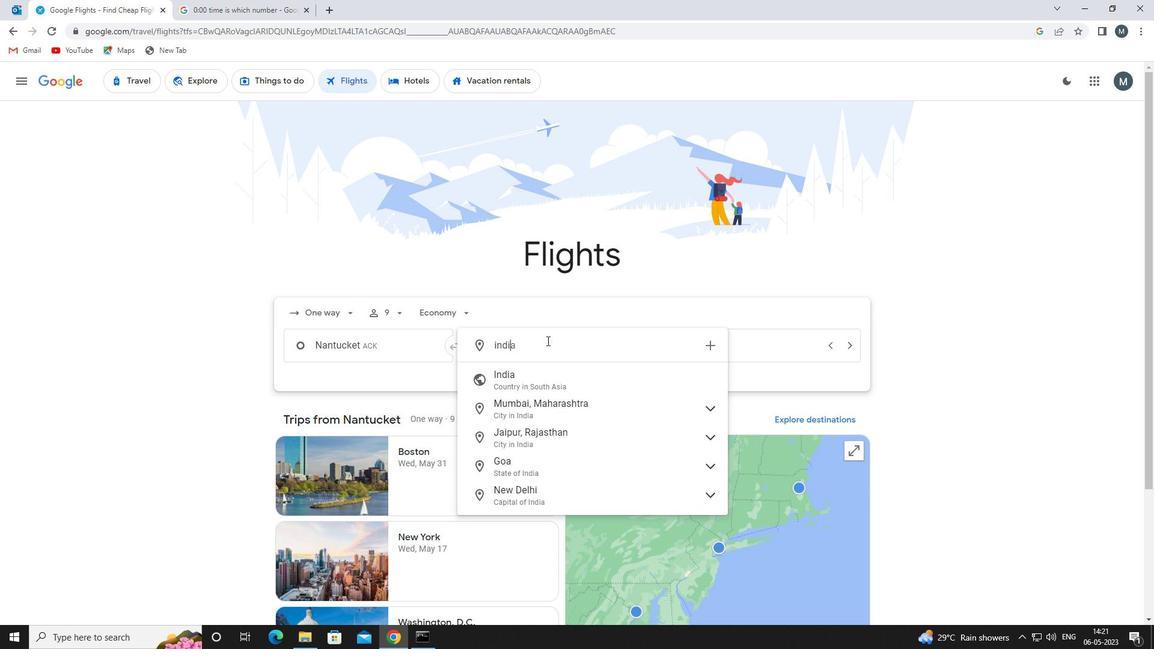 
Action: Mouse moved to (567, 384)
Screenshot: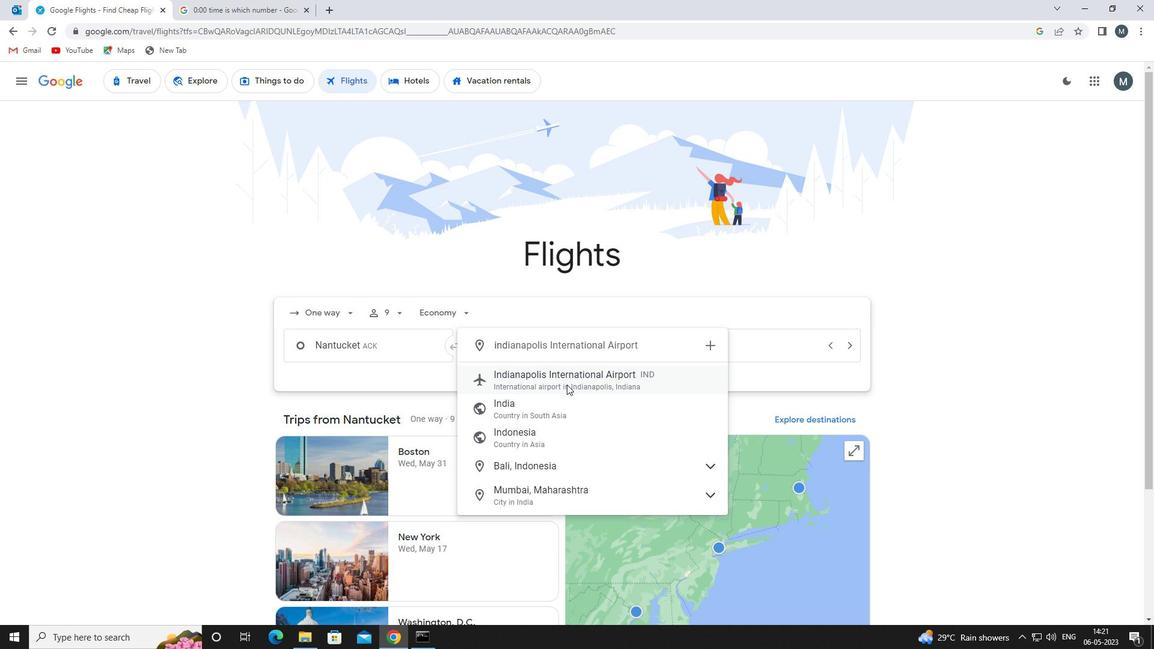 
Action: Mouse pressed left at (567, 384)
Screenshot: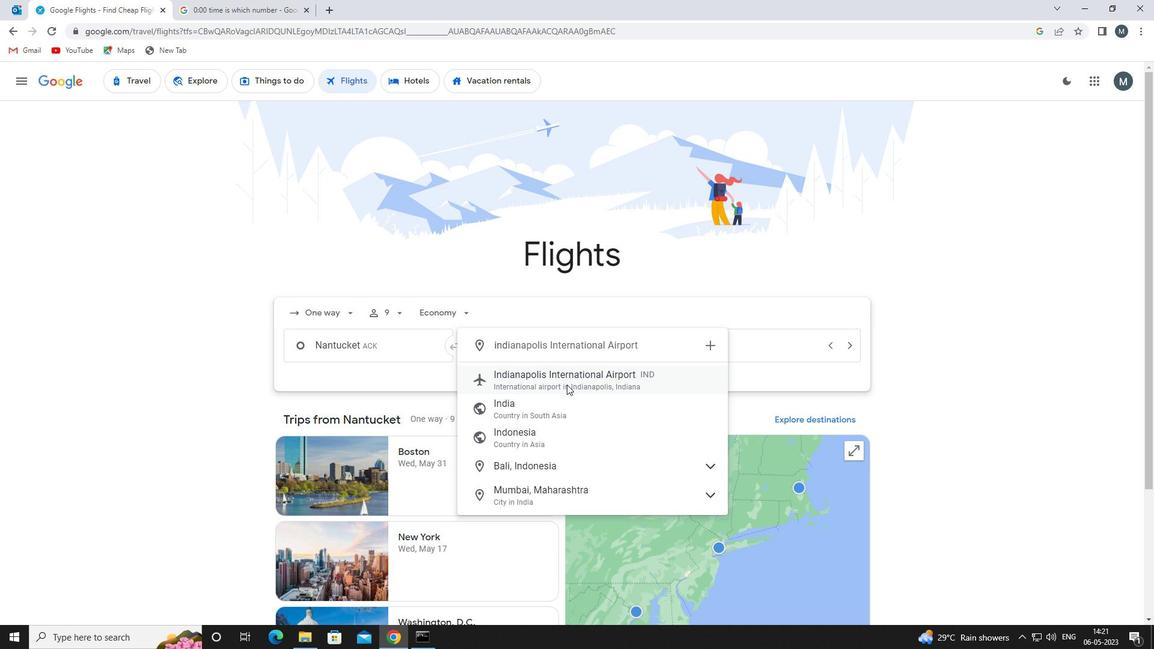 
Action: Mouse moved to (688, 351)
Screenshot: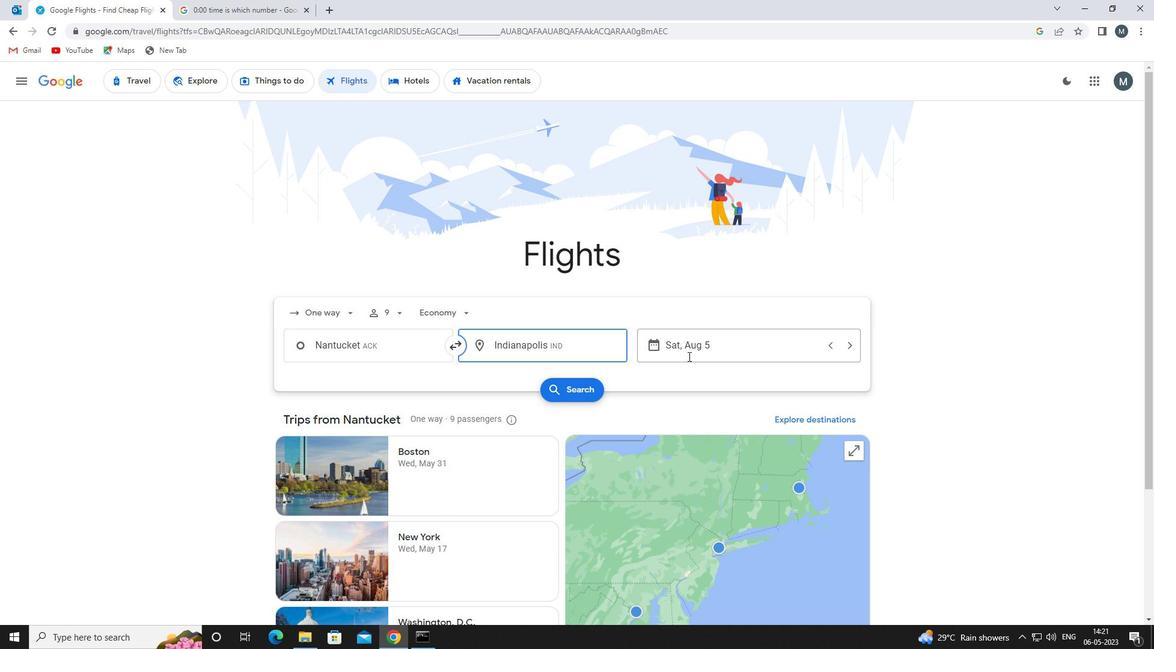 
Action: Mouse pressed left at (688, 351)
Screenshot: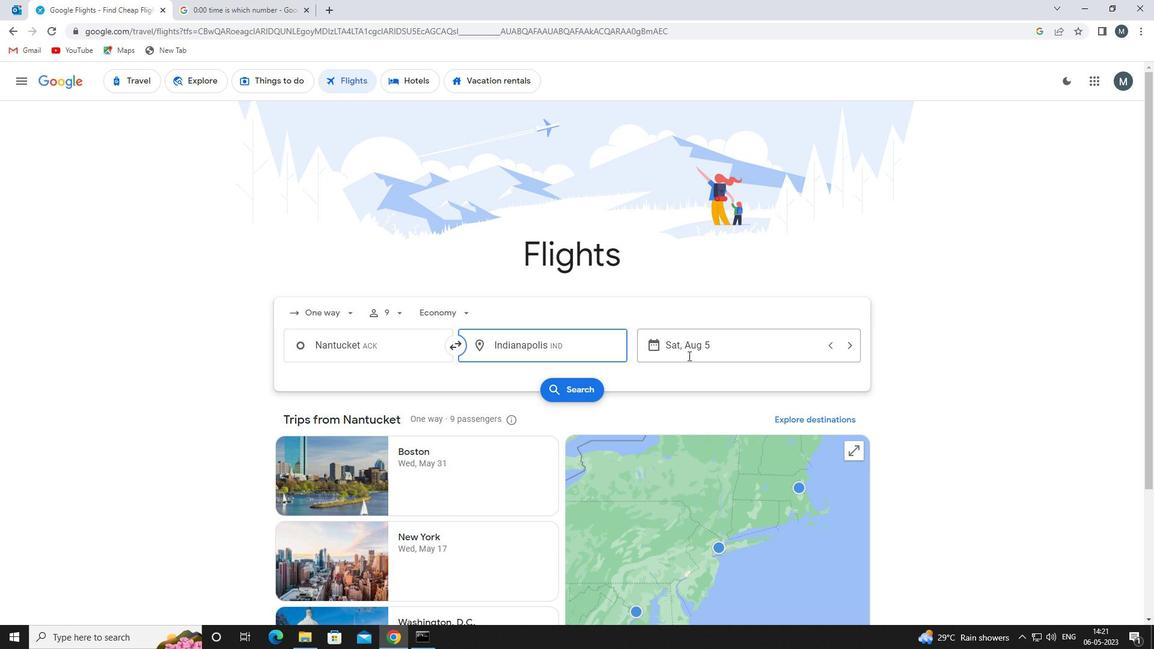 
Action: Mouse moved to (600, 410)
Screenshot: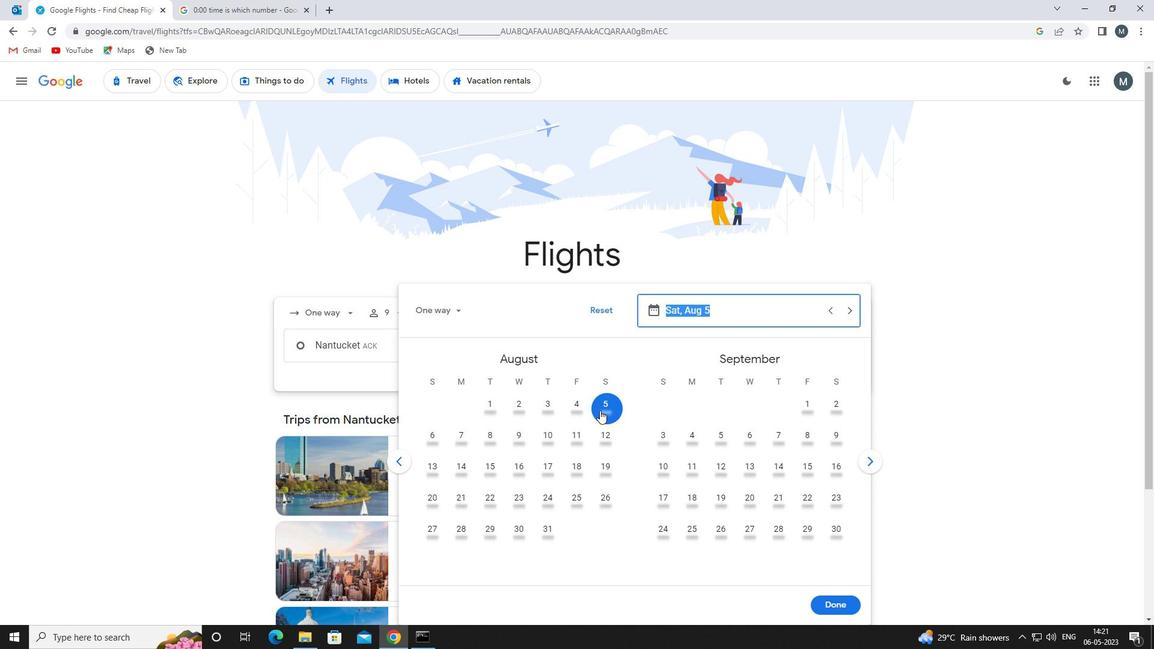 
Action: Mouse pressed left at (600, 410)
Screenshot: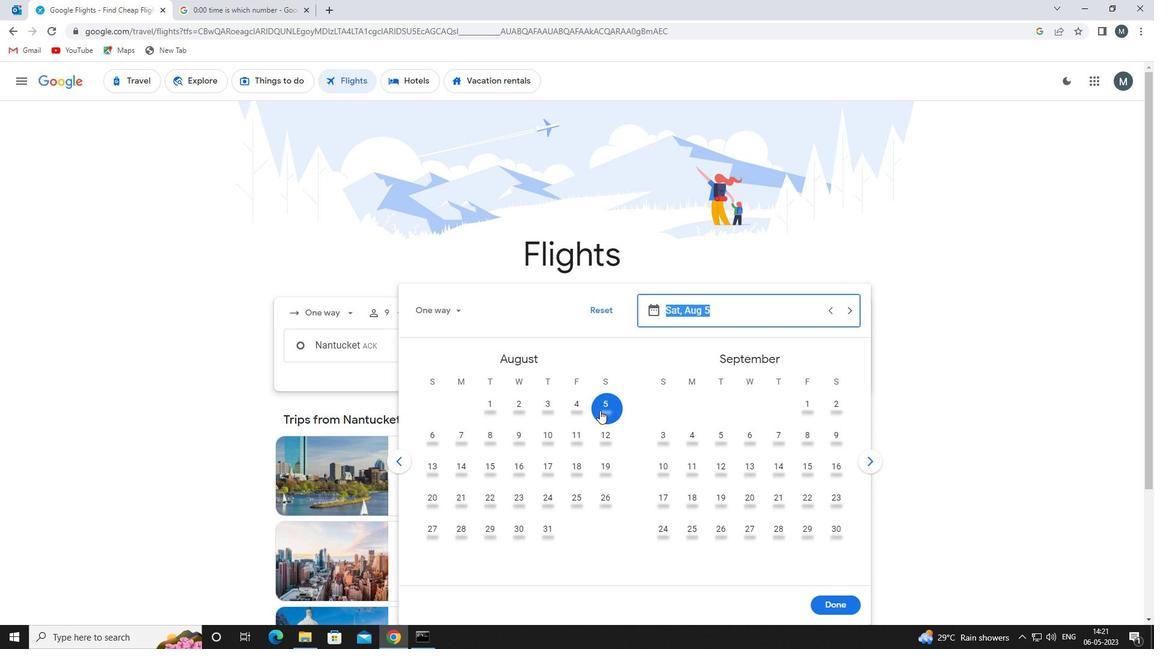 
Action: Mouse moved to (822, 604)
Screenshot: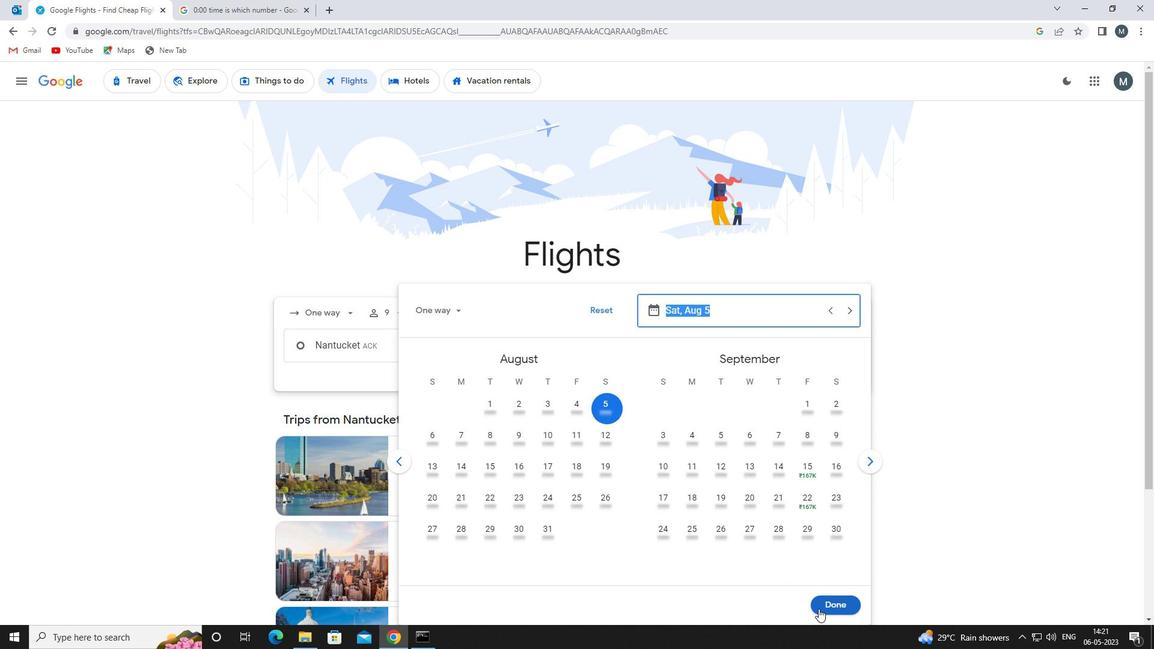 
Action: Mouse pressed left at (822, 604)
Screenshot: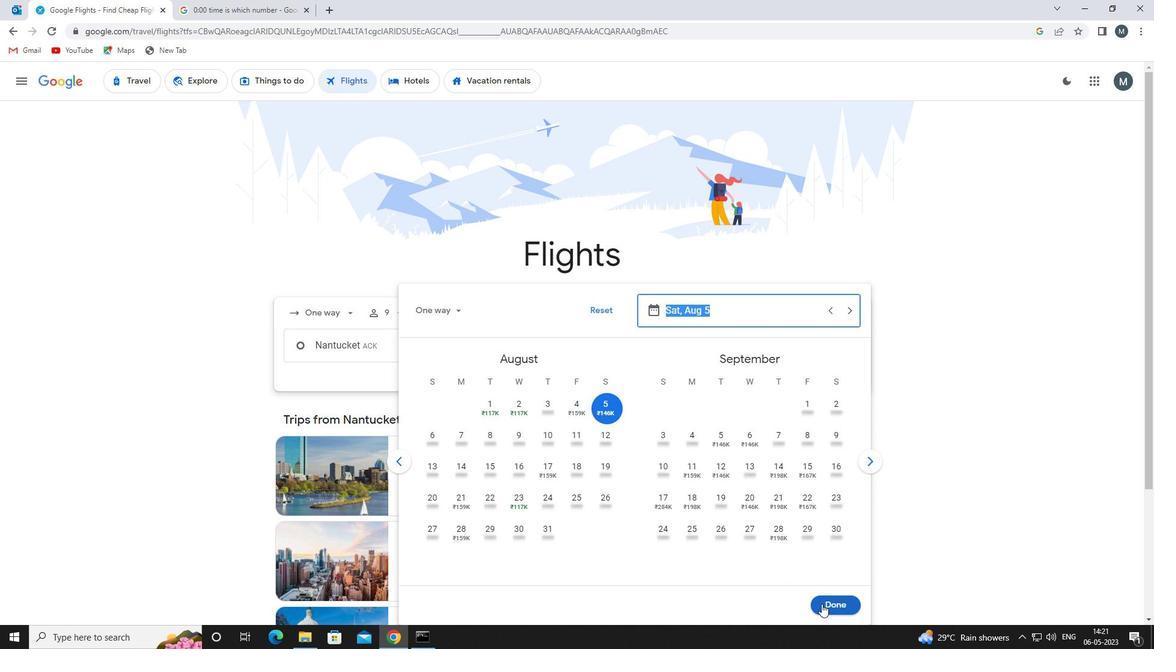 
Action: Mouse moved to (582, 392)
Screenshot: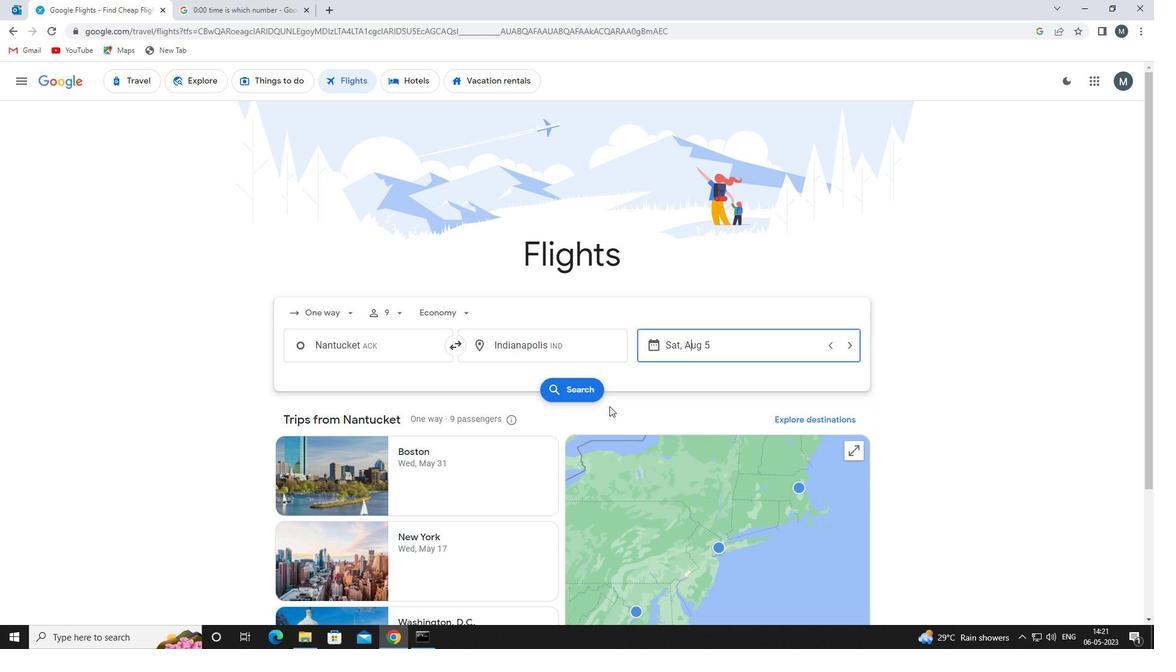 
Action: Mouse pressed left at (582, 392)
Screenshot: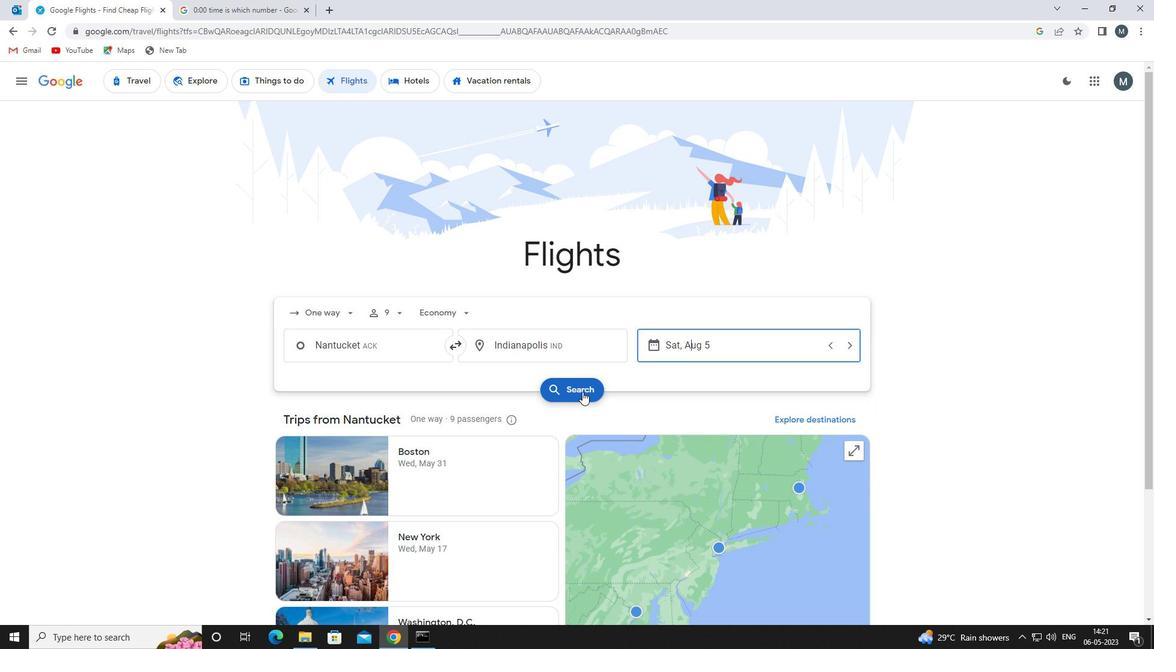 
Action: Mouse moved to (319, 193)
Screenshot: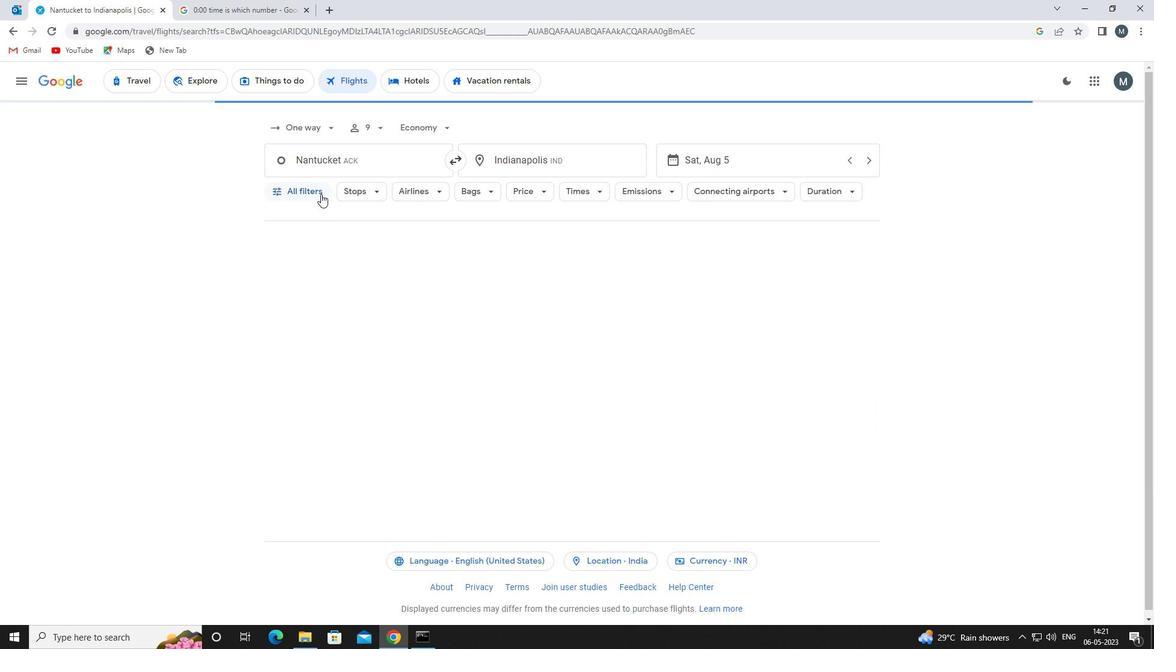 
Action: Mouse pressed left at (319, 193)
Screenshot: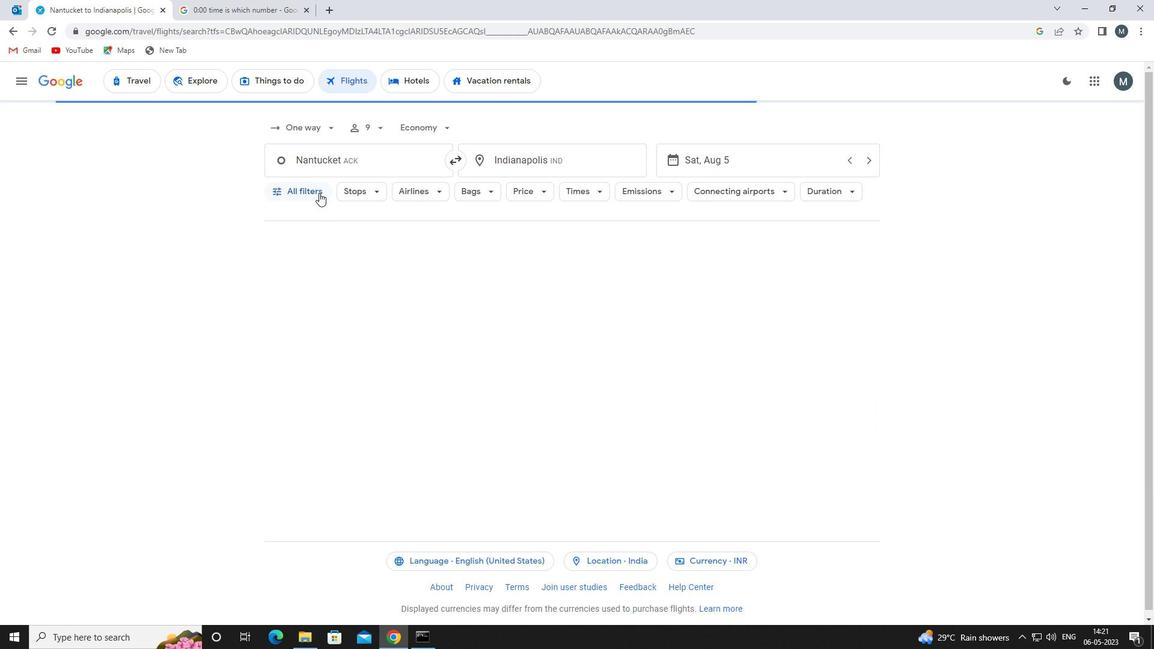 
Action: Mouse moved to (340, 269)
Screenshot: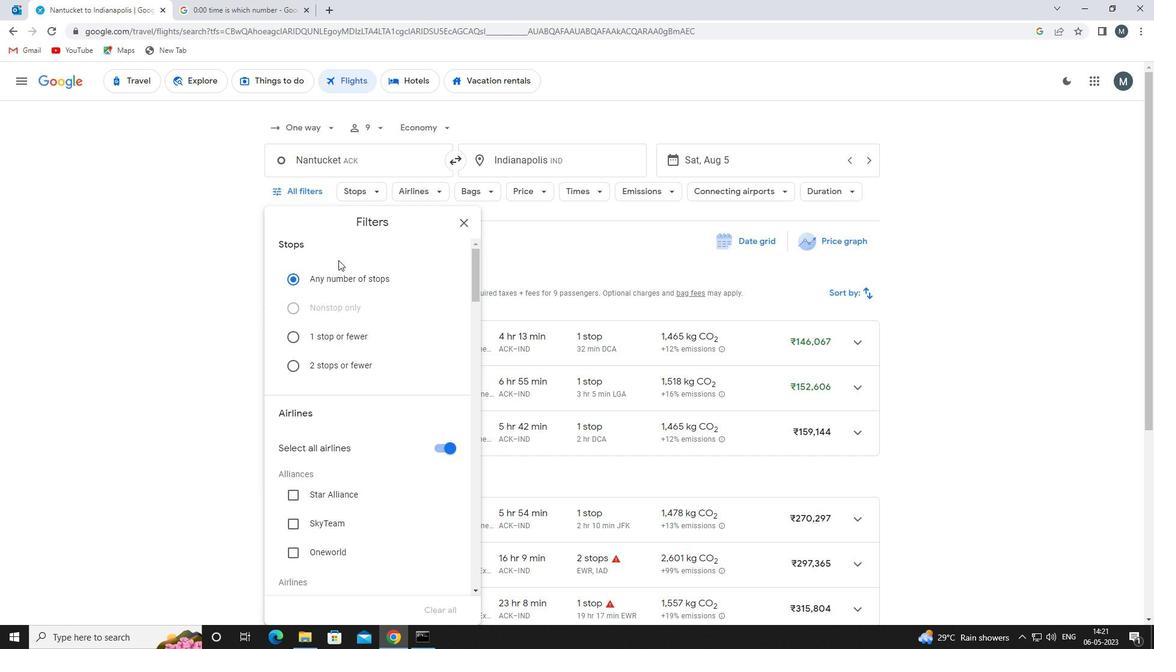 
Action: Mouse scrolled (340, 268) with delta (0, 0)
Screenshot: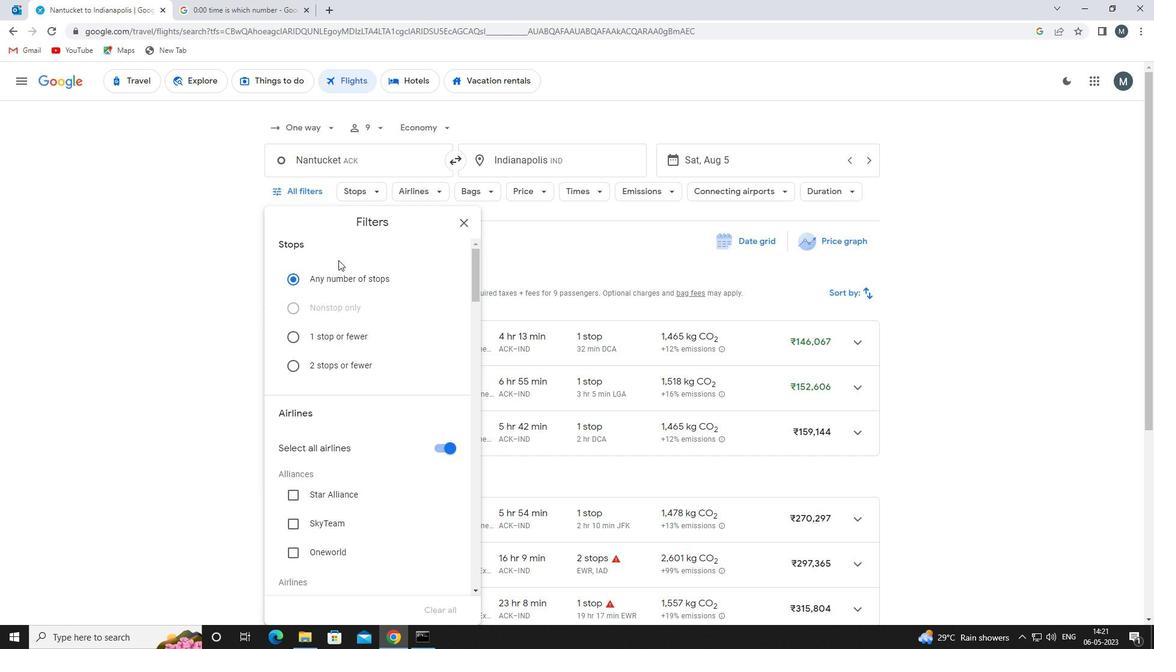 
Action: Mouse moved to (342, 275)
Screenshot: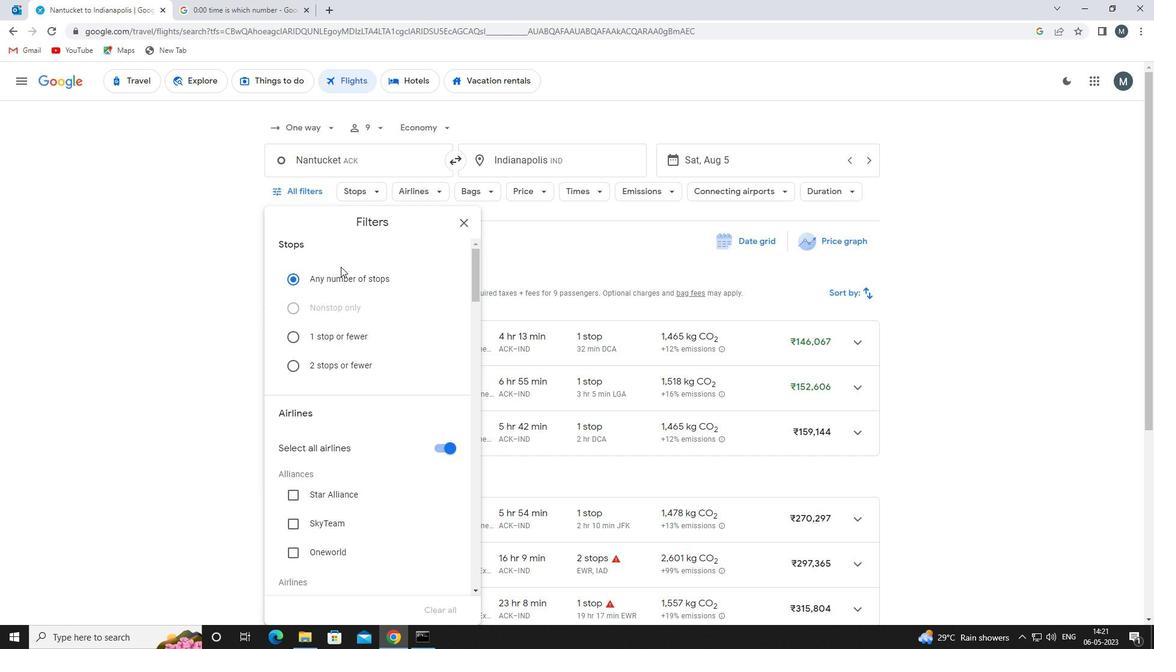 
Action: Mouse scrolled (342, 274) with delta (0, 0)
Screenshot: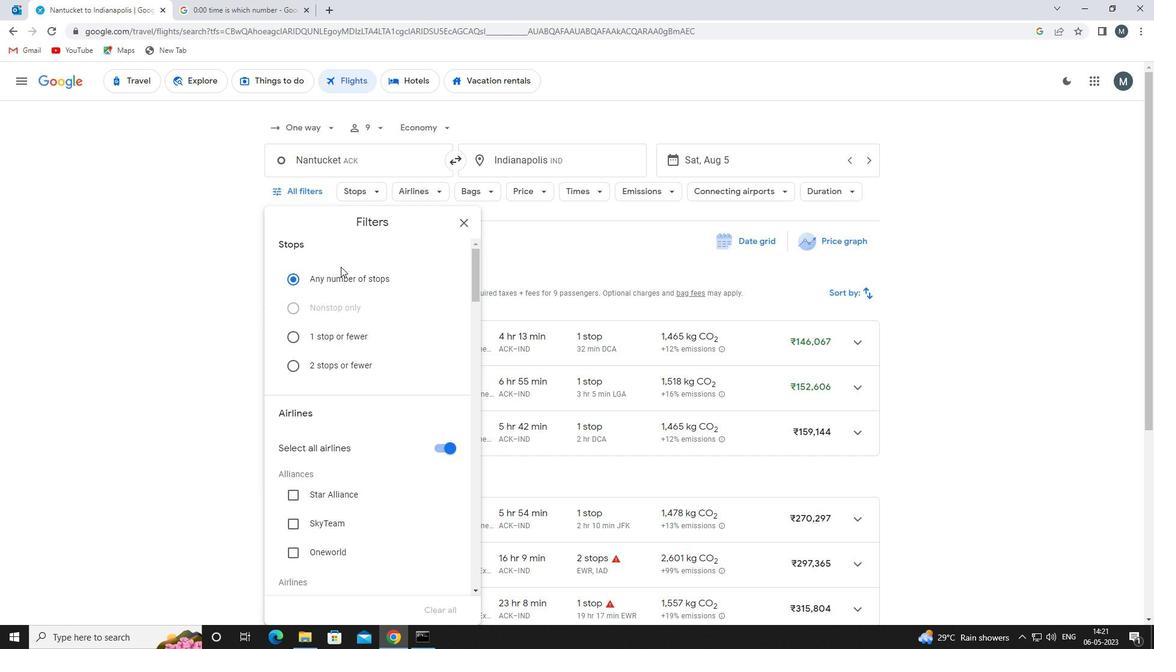 
Action: Mouse moved to (452, 328)
Screenshot: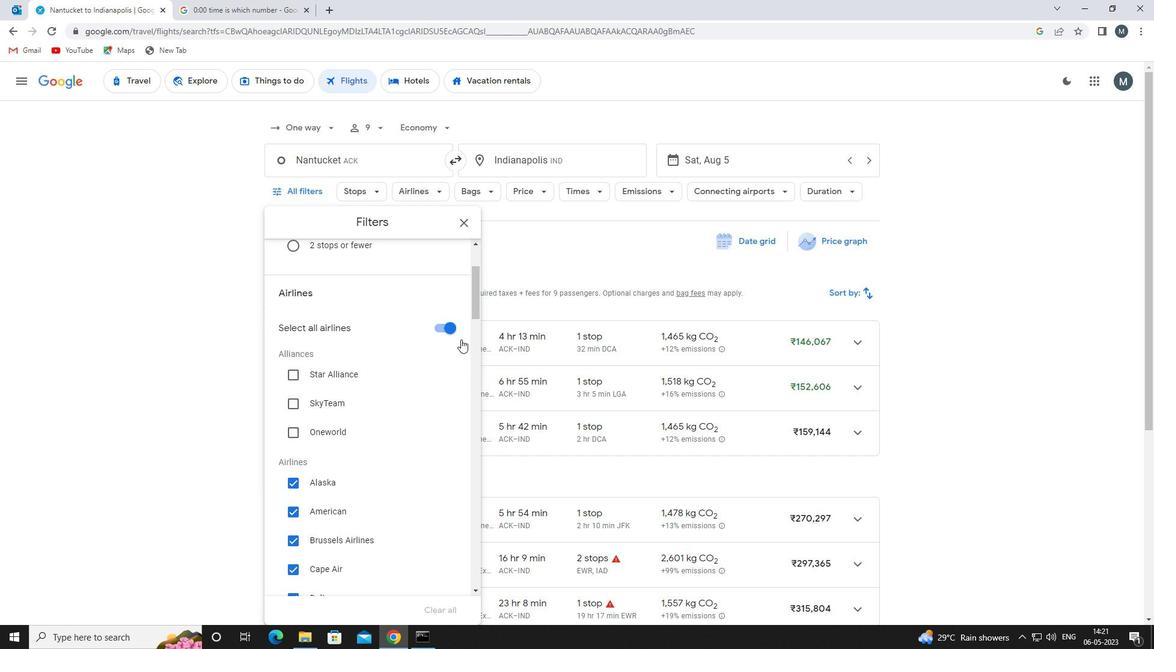 
Action: Mouse pressed left at (452, 328)
Screenshot: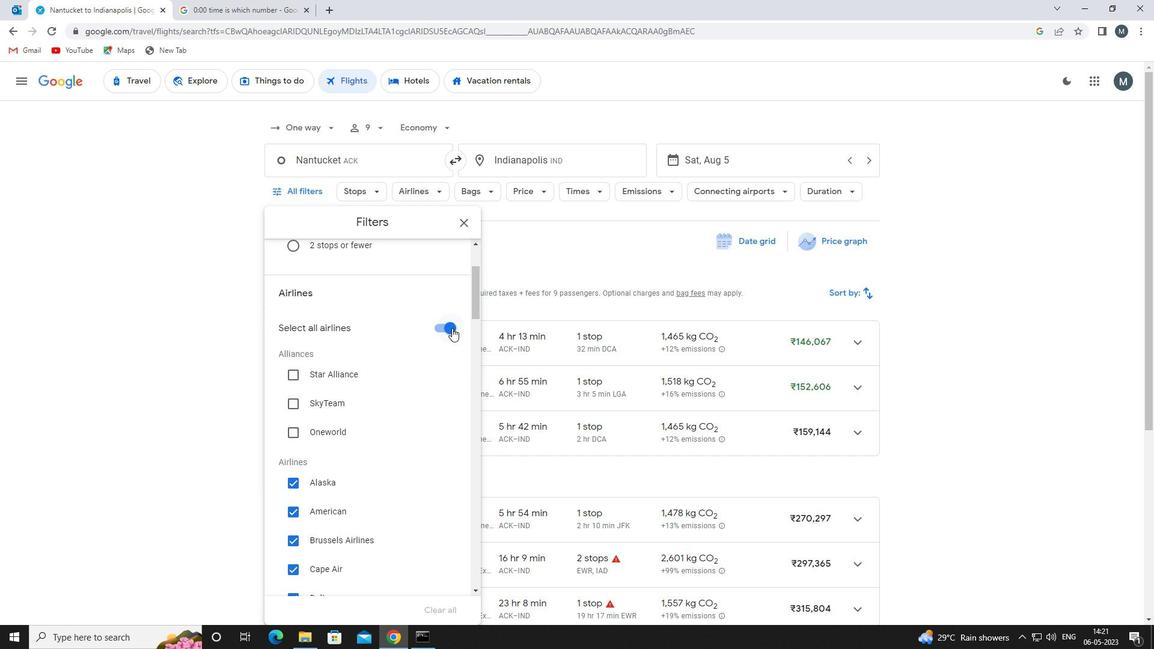 
Action: Mouse moved to (377, 412)
Screenshot: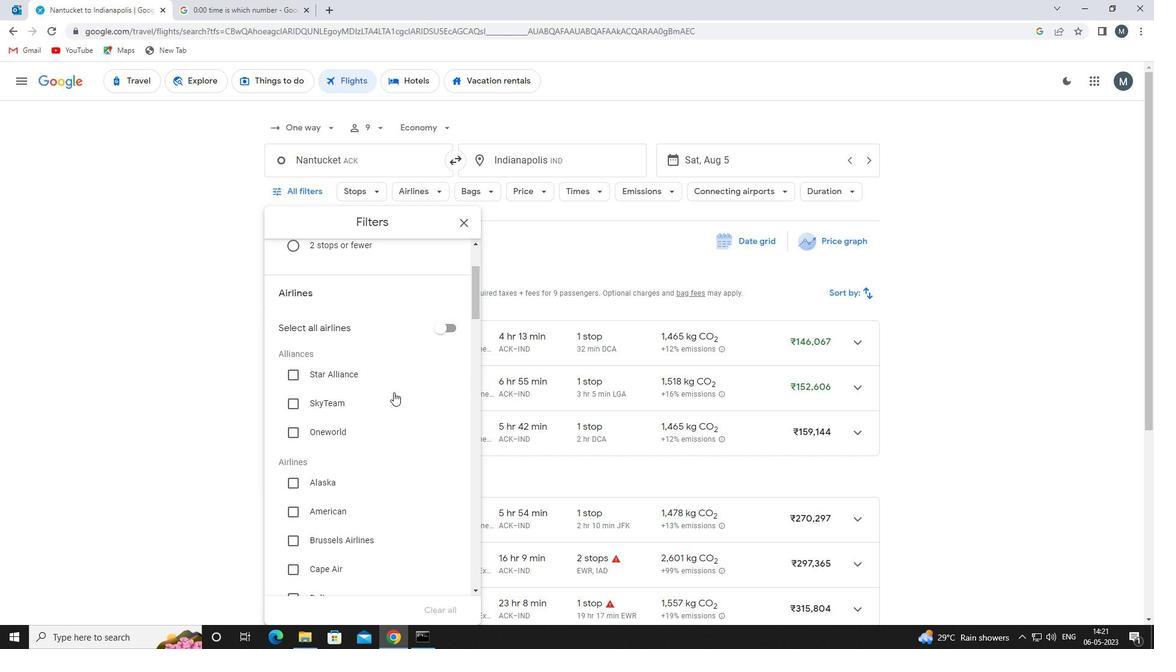 
Action: Mouse scrolled (377, 411) with delta (0, 0)
Screenshot: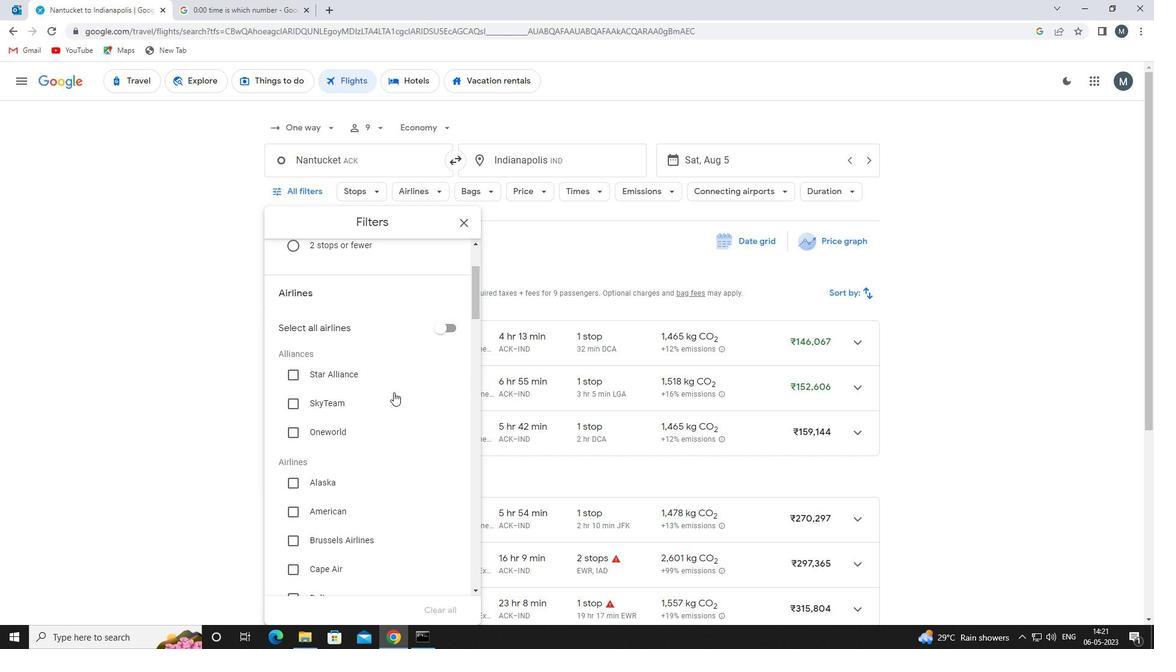 
Action: Mouse moved to (375, 419)
Screenshot: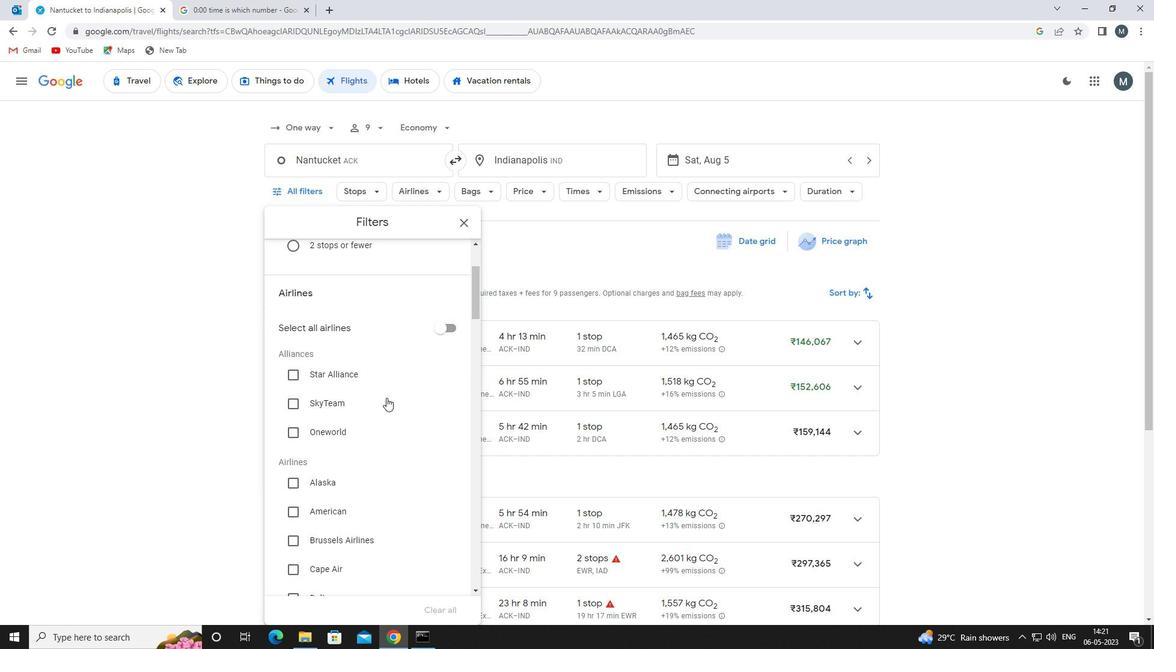 
Action: Mouse scrolled (375, 418) with delta (0, 0)
Screenshot: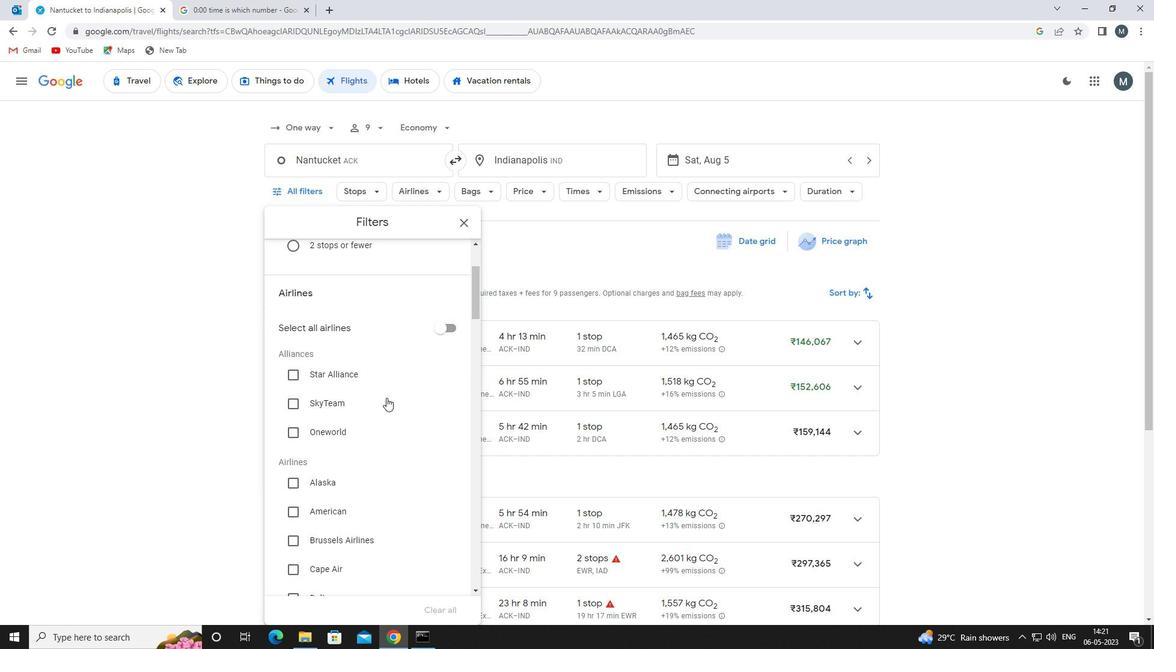 
Action: Mouse moved to (375, 419)
Screenshot: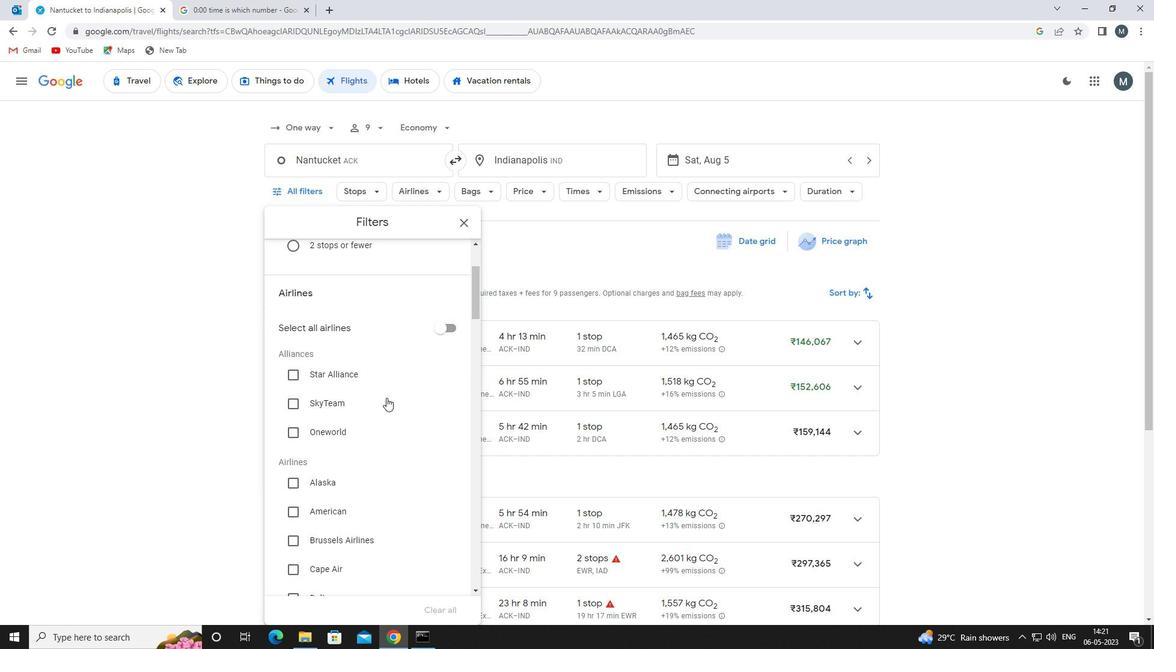 
Action: Mouse scrolled (375, 418) with delta (0, 0)
Screenshot: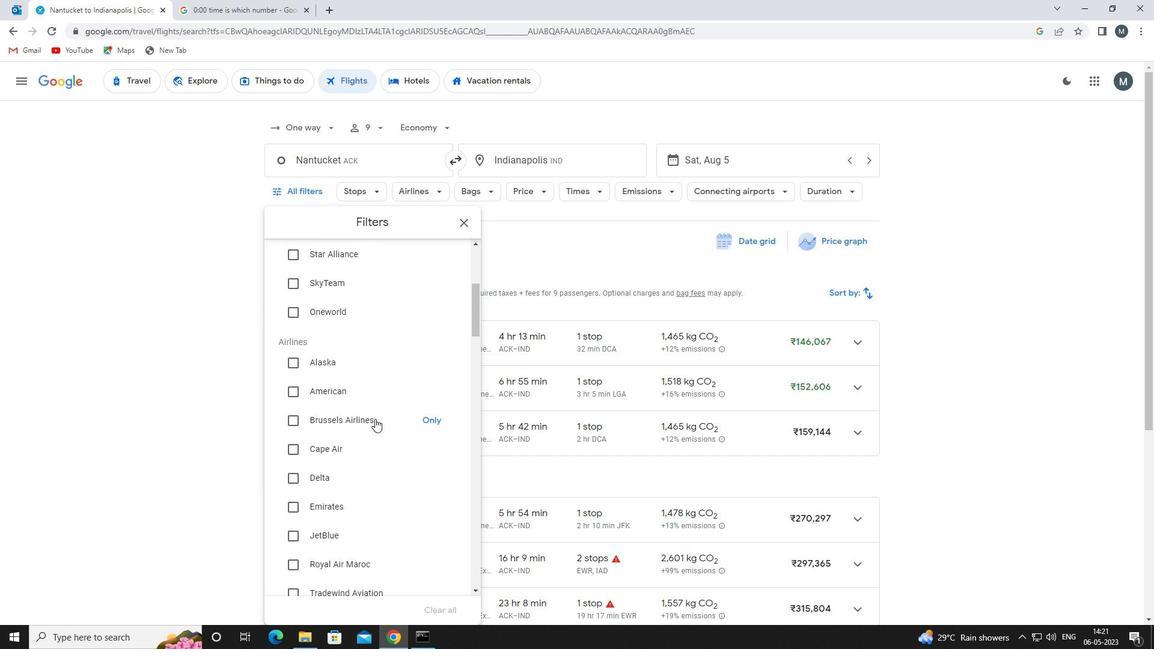 
Action: Mouse scrolled (375, 418) with delta (0, 0)
Screenshot: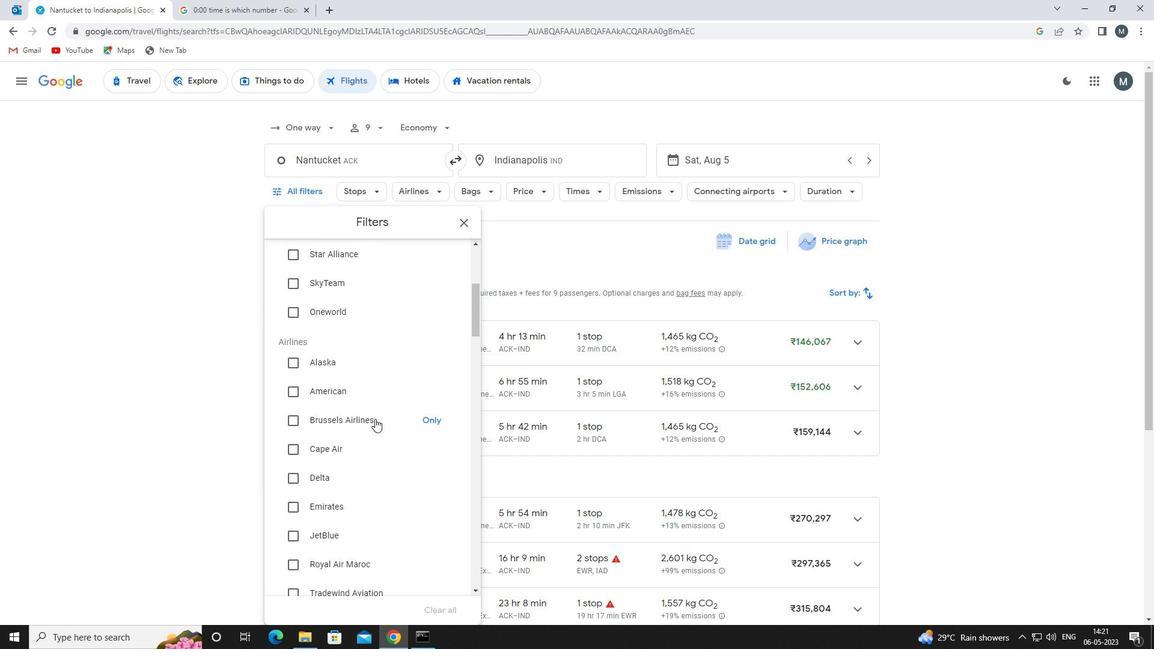 
Action: Mouse moved to (363, 413)
Screenshot: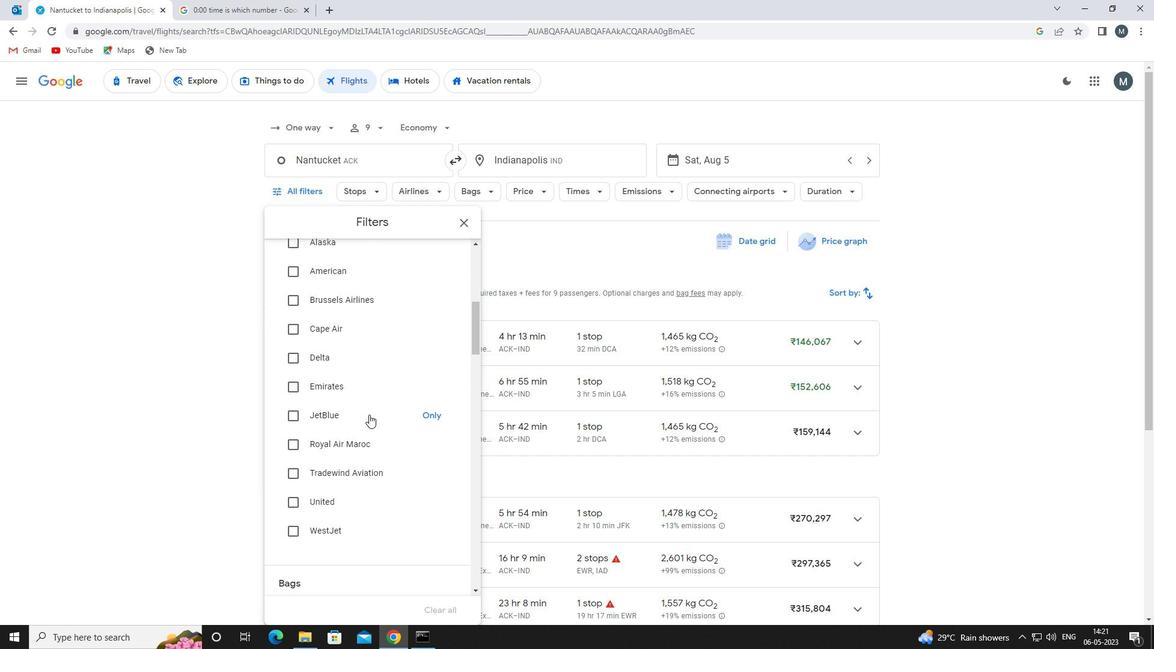 
Action: Mouse scrolled (363, 412) with delta (0, 0)
Screenshot: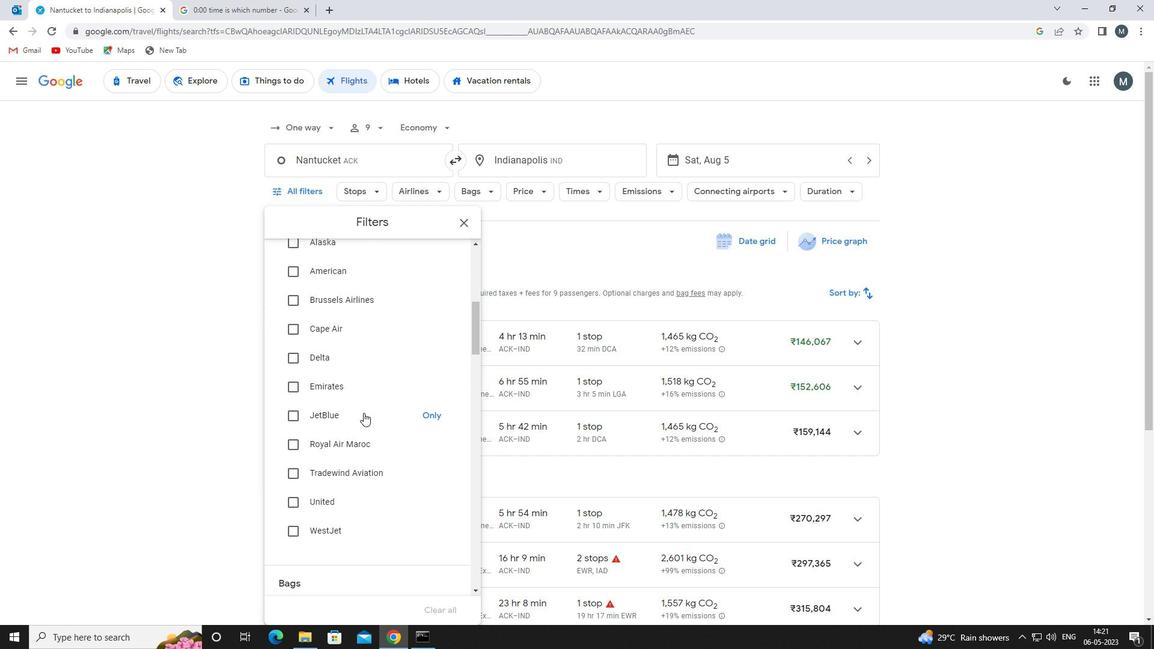 
Action: Mouse scrolled (363, 412) with delta (0, 0)
Screenshot: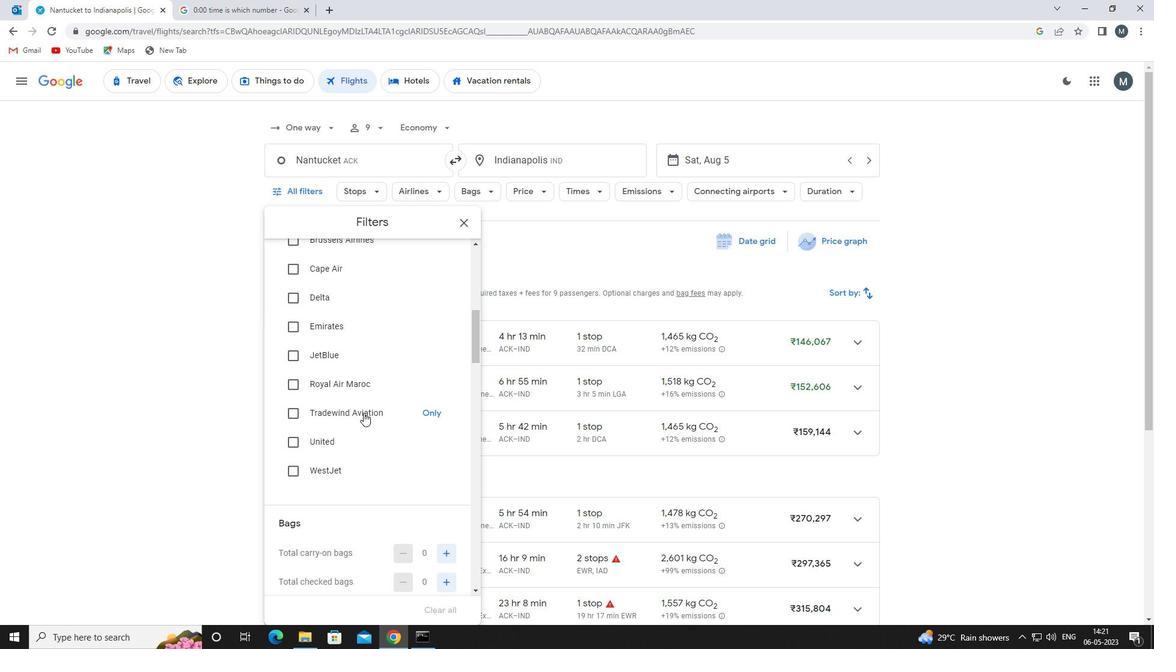 
Action: Mouse scrolled (363, 412) with delta (0, 0)
Screenshot: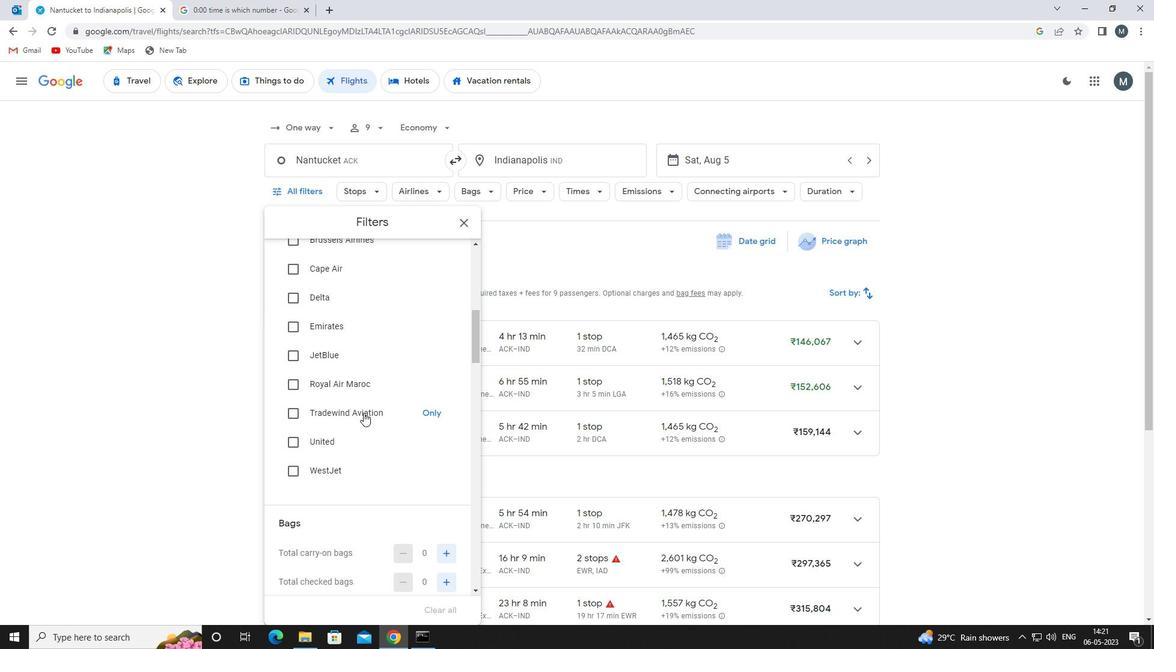 
Action: Mouse moved to (444, 463)
Screenshot: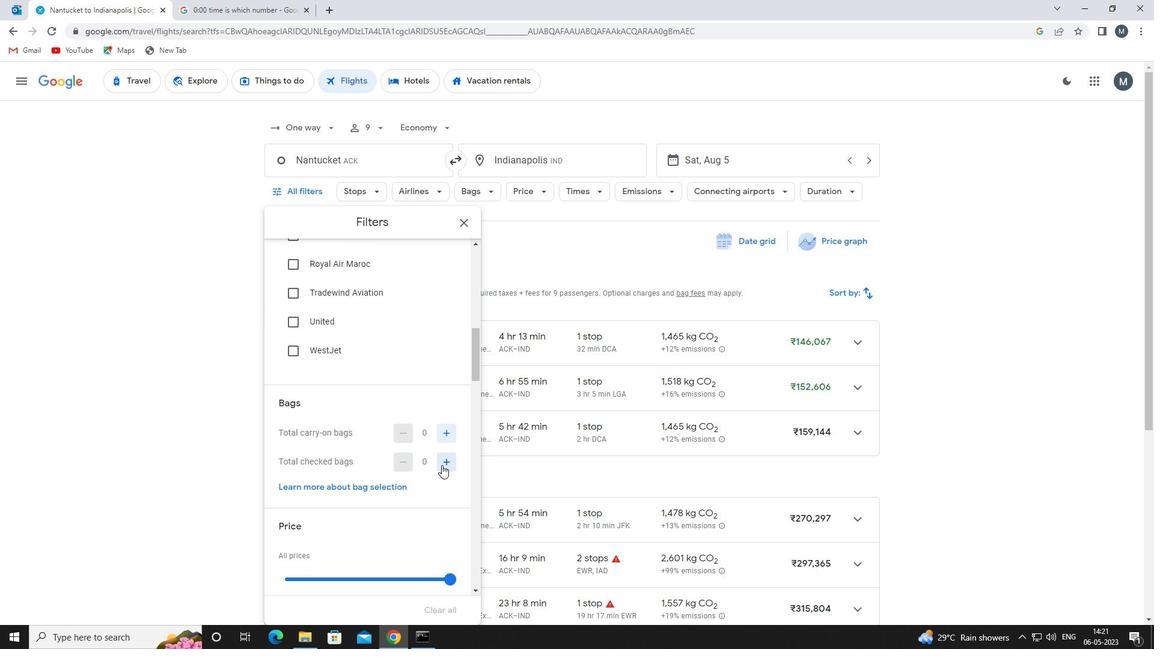 
Action: Mouse pressed left at (444, 463)
Screenshot: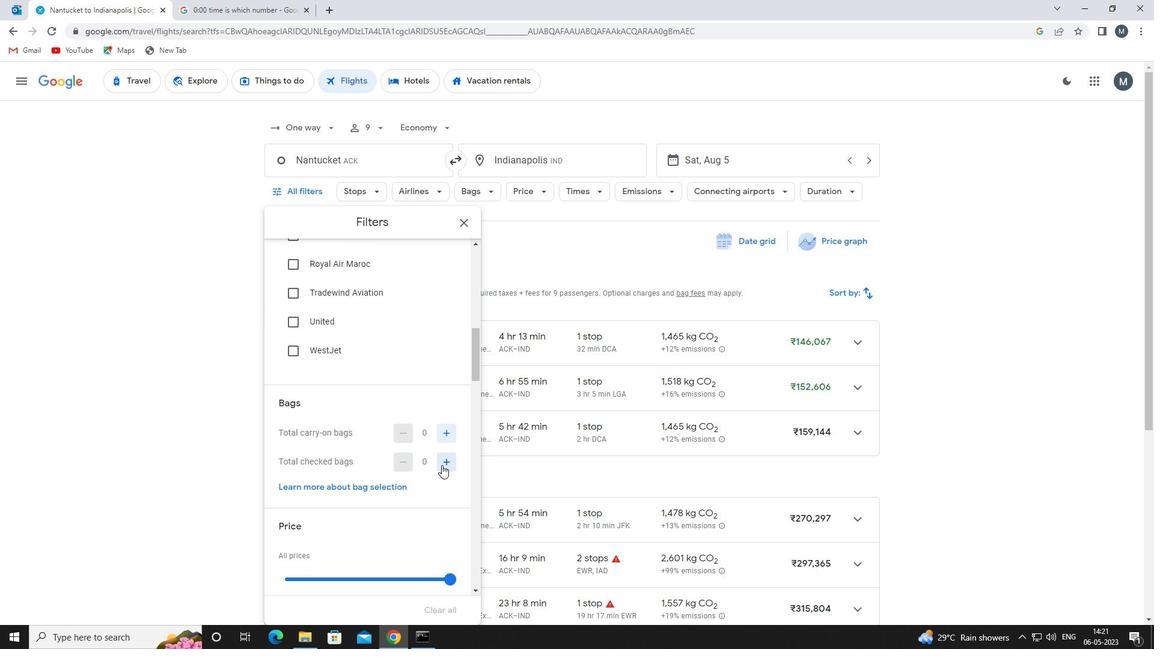 
Action: Mouse pressed left at (444, 463)
Screenshot: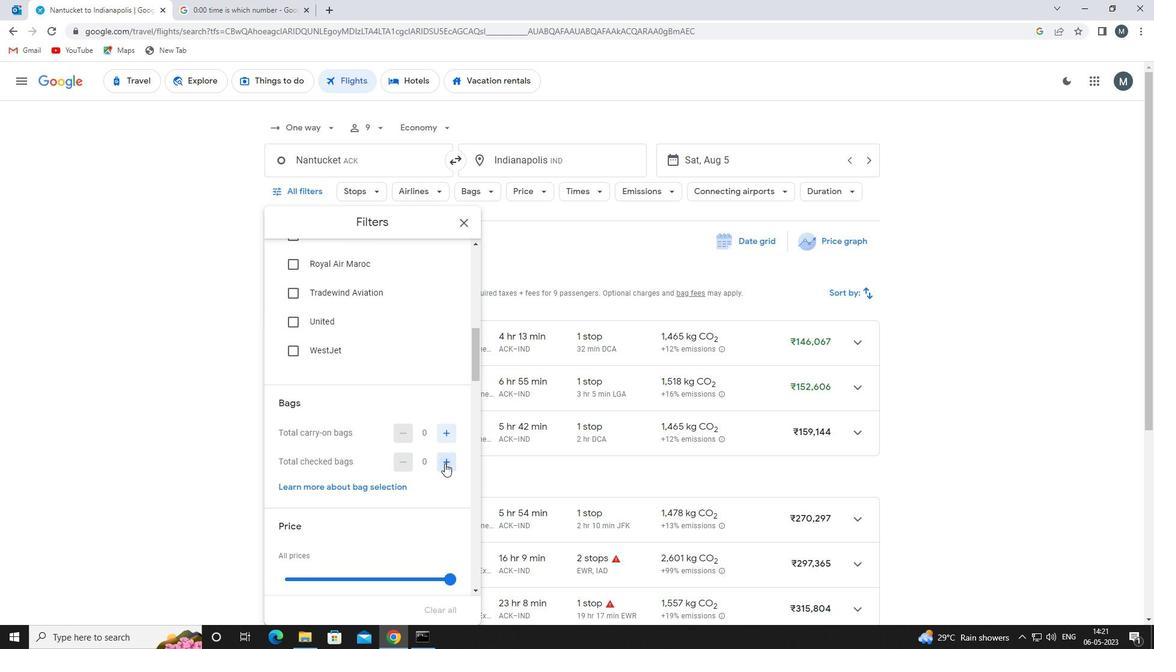 
Action: Mouse moved to (396, 444)
Screenshot: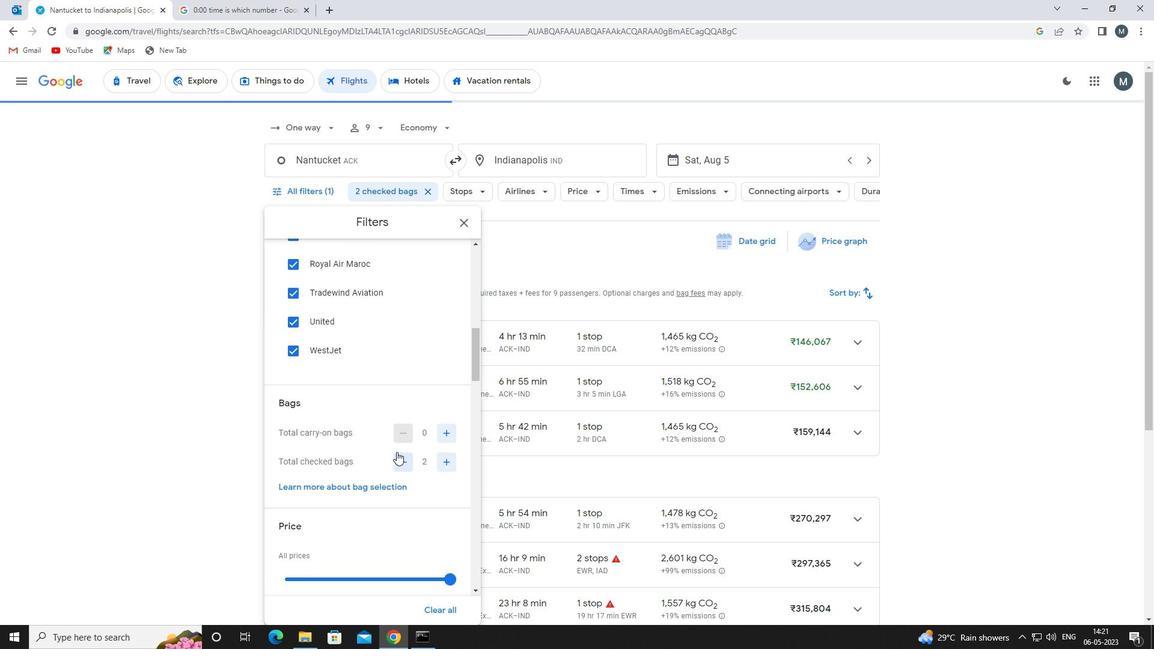 
Action: Mouse scrolled (396, 443) with delta (0, 0)
Screenshot: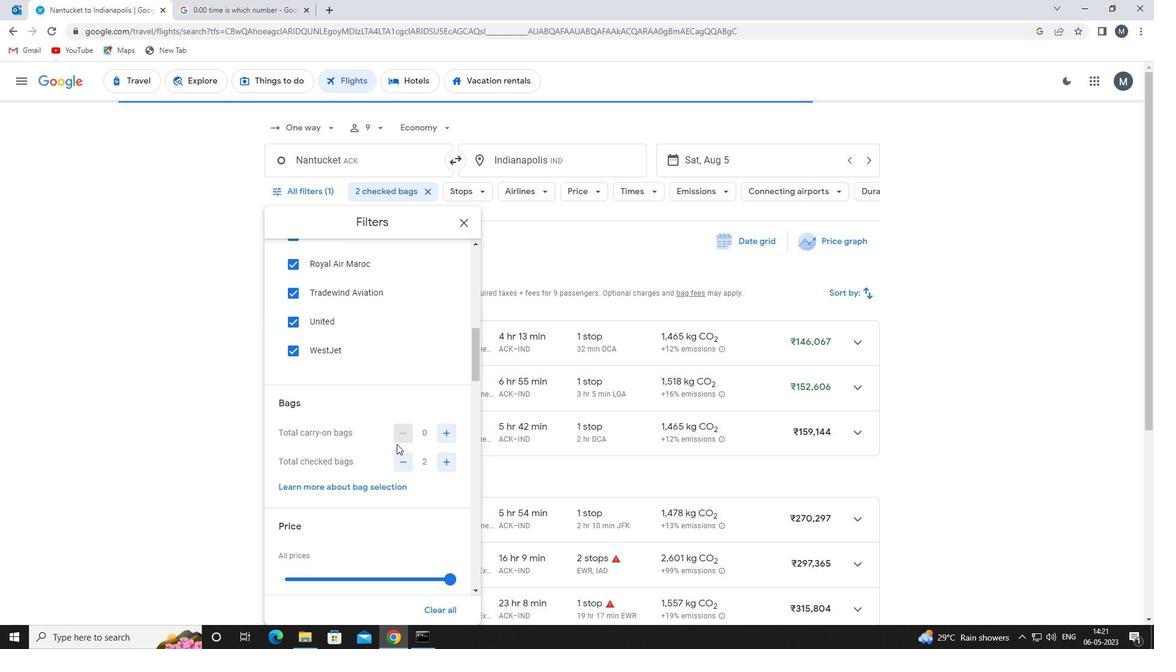 
Action: Mouse scrolled (396, 443) with delta (0, 0)
Screenshot: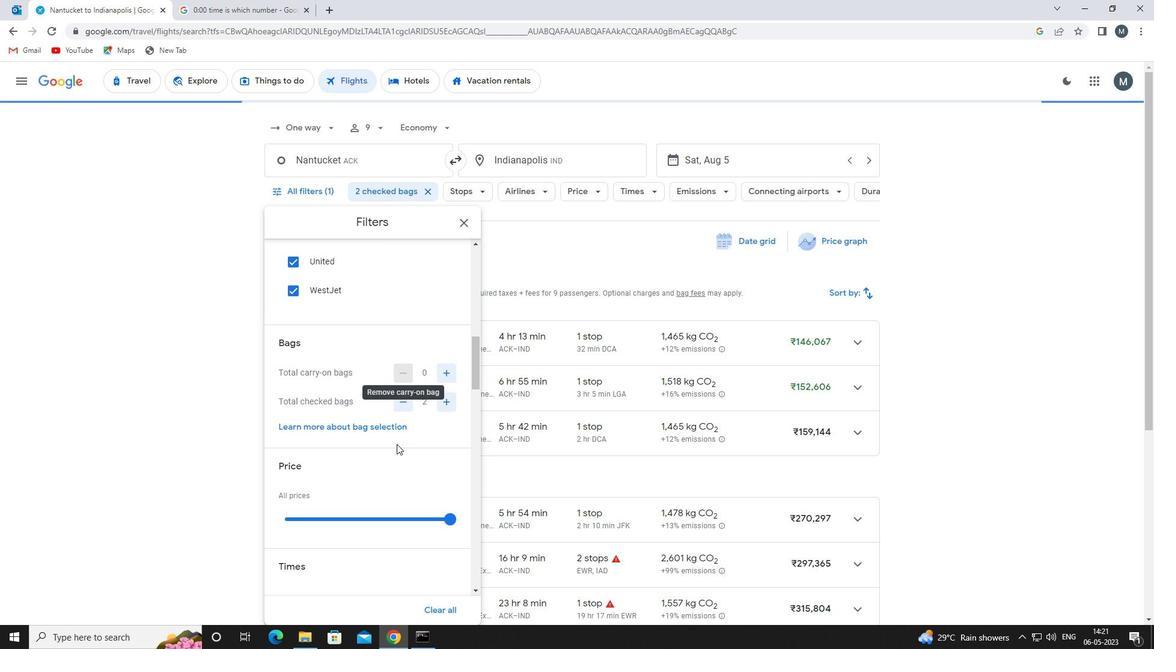 
Action: Mouse moved to (371, 460)
Screenshot: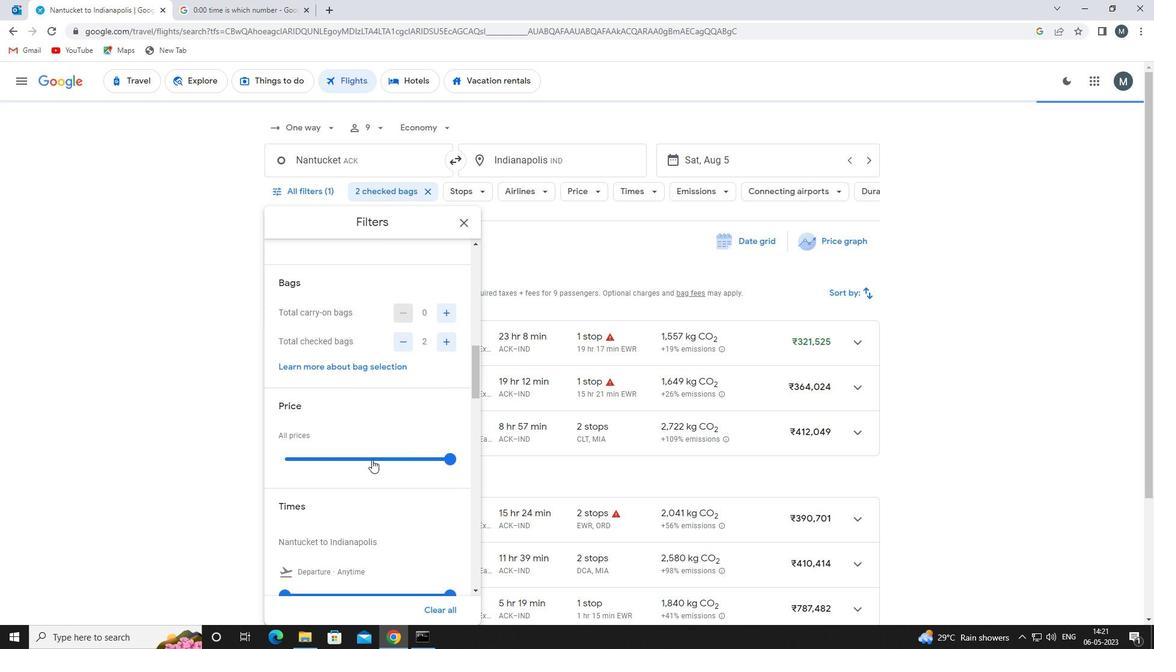 
Action: Mouse pressed left at (371, 460)
Screenshot: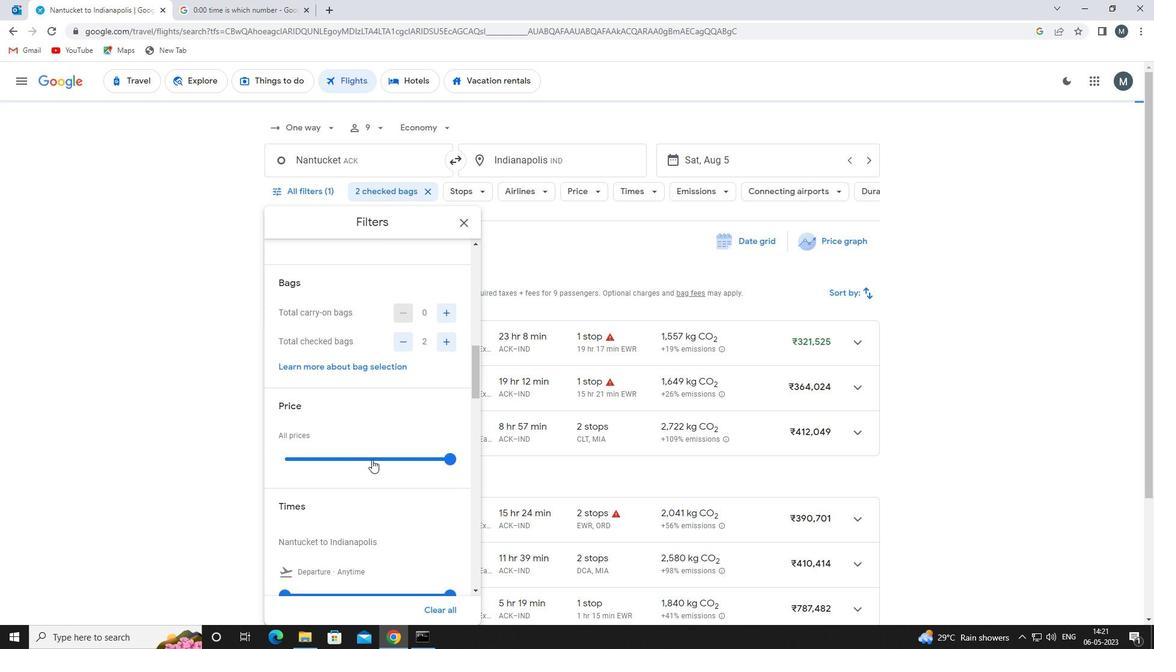 
Action: Mouse pressed left at (371, 460)
Screenshot: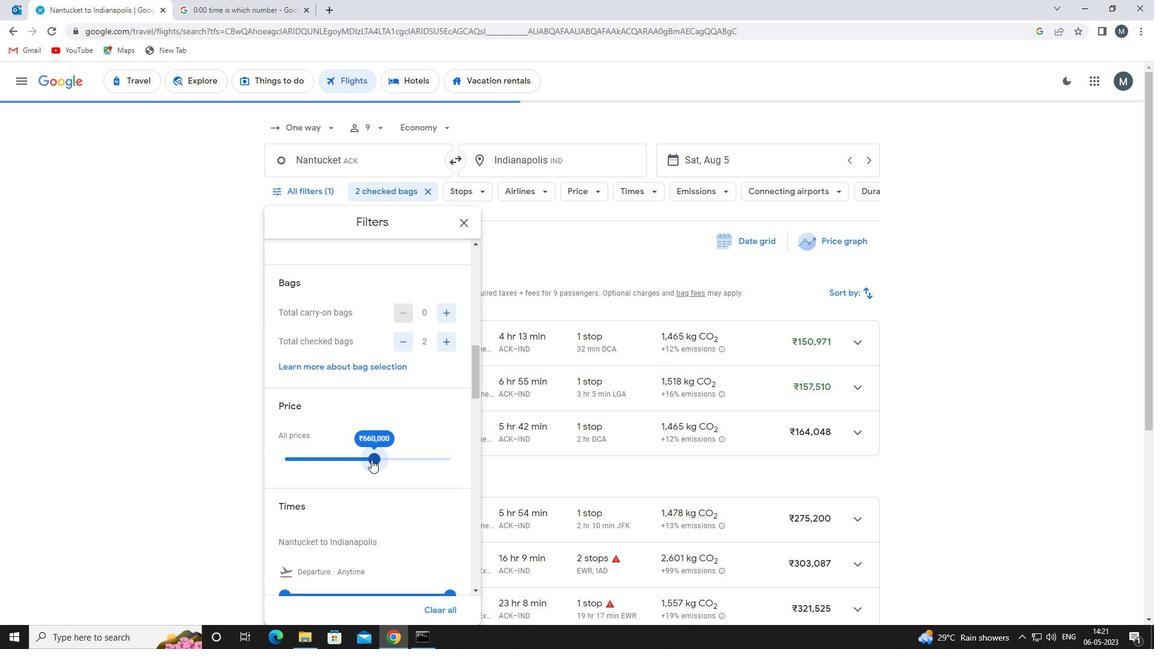 
Action: Mouse moved to (329, 440)
Screenshot: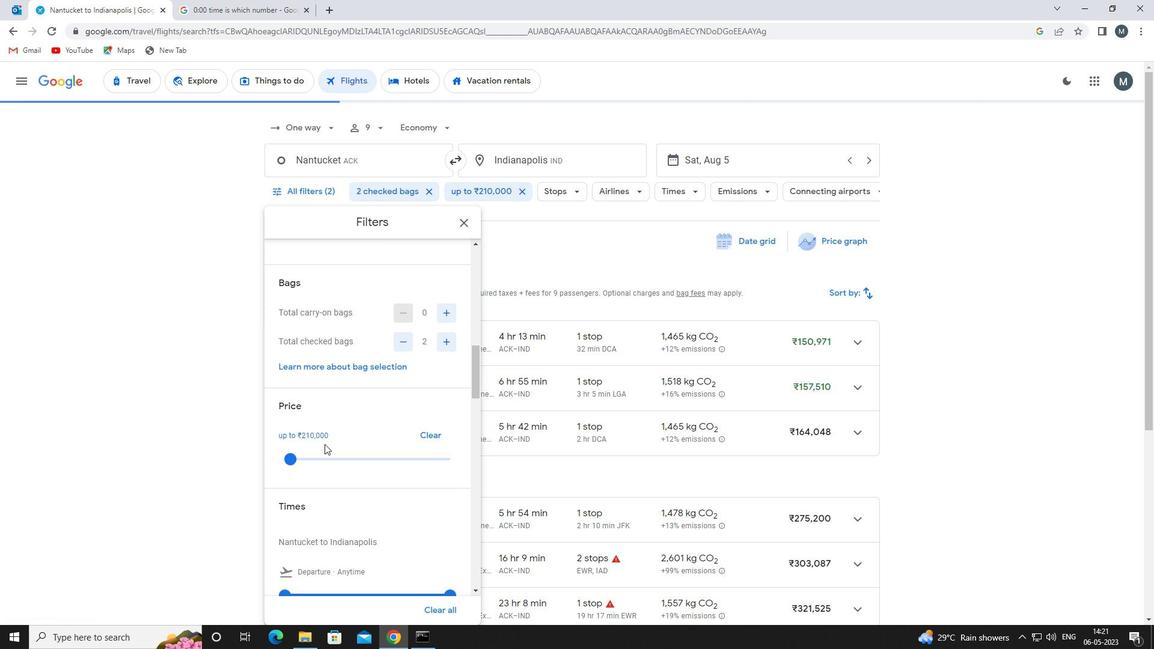
Action: Mouse scrolled (329, 440) with delta (0, 0)
Screenshot: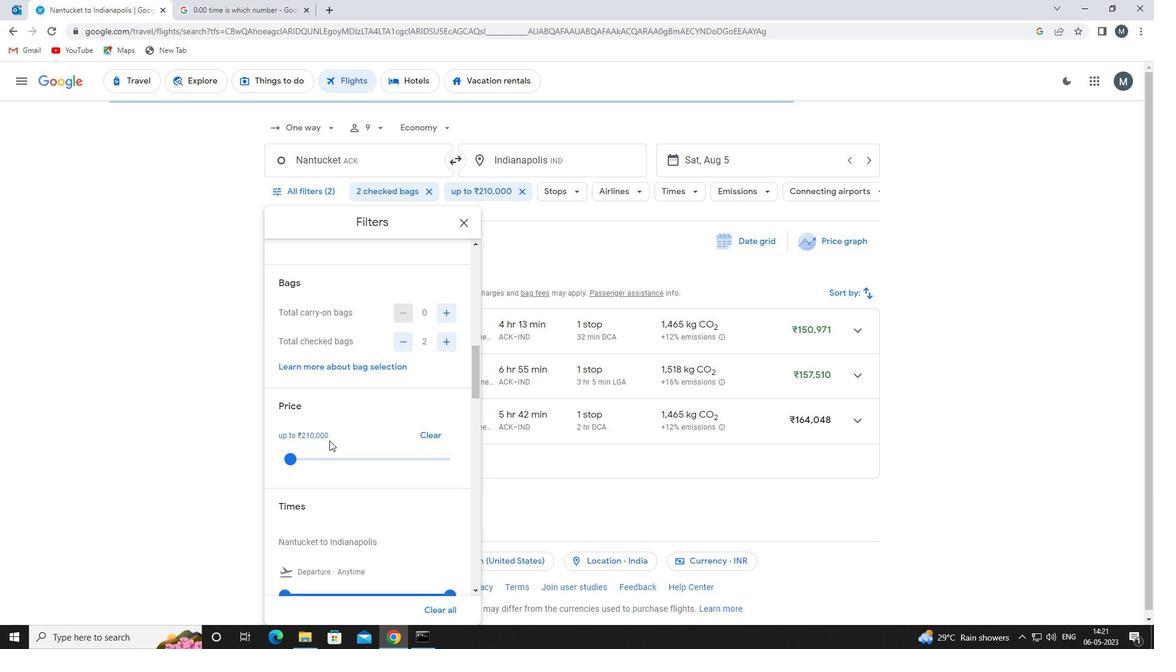 
Action: Mouse scrolled (329, 440) with delta (0, 0)
Screenshot: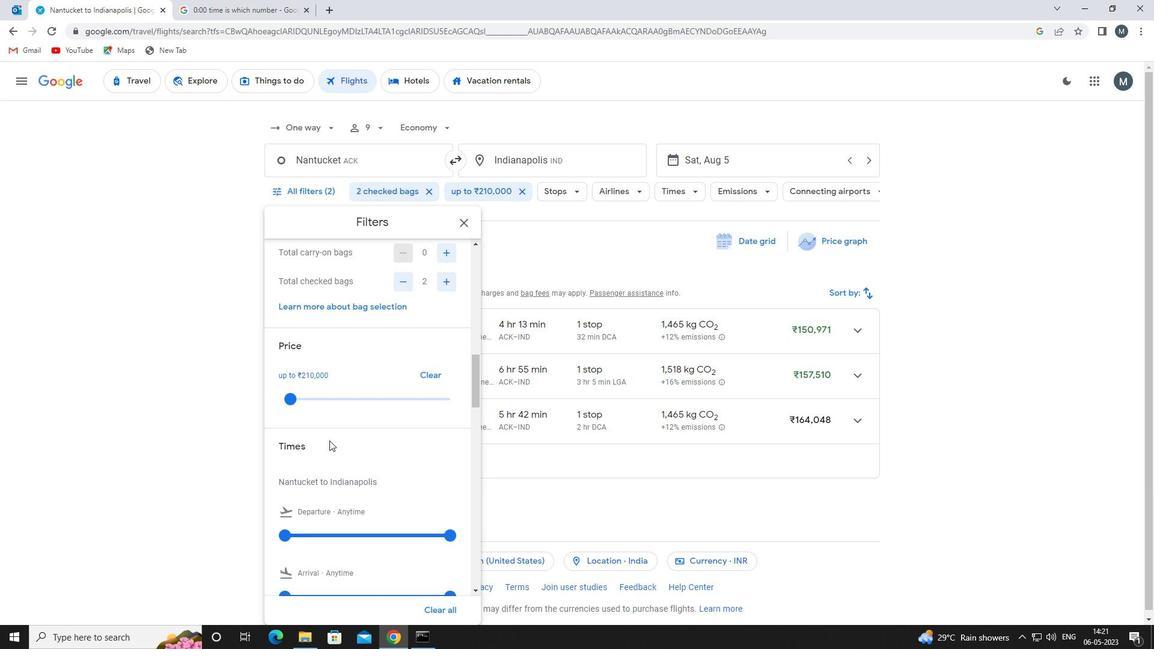 
Action: Mouse moved to (291, 476)
Screenshot: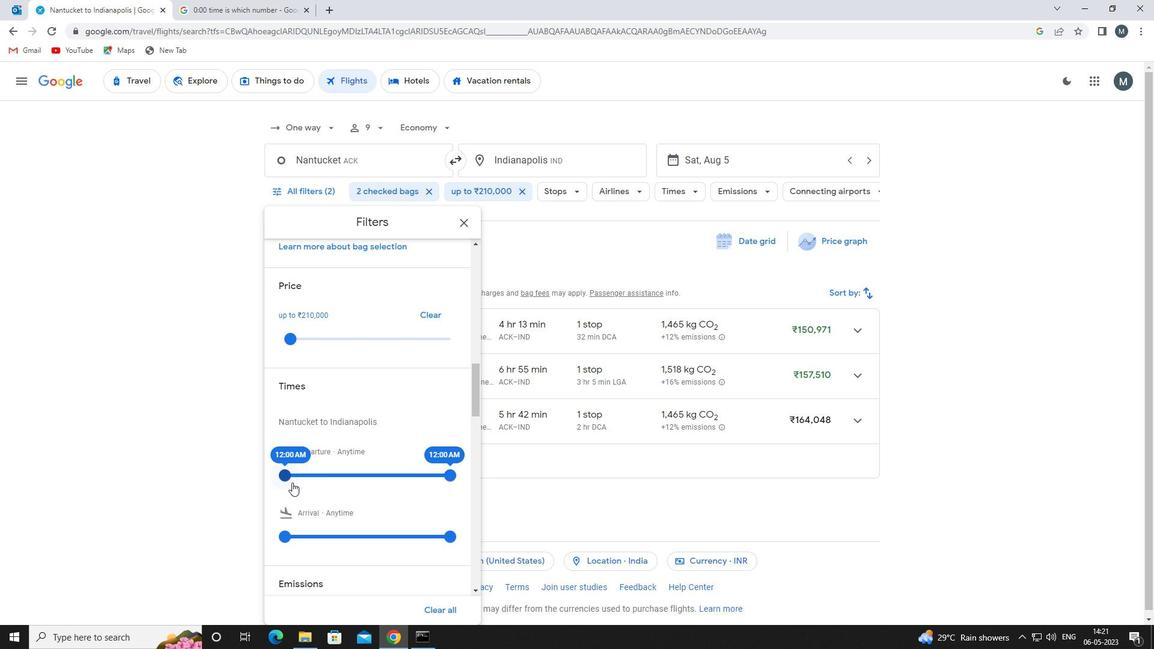
Action: Mouse pressed left at (291, 476)
Screenshot: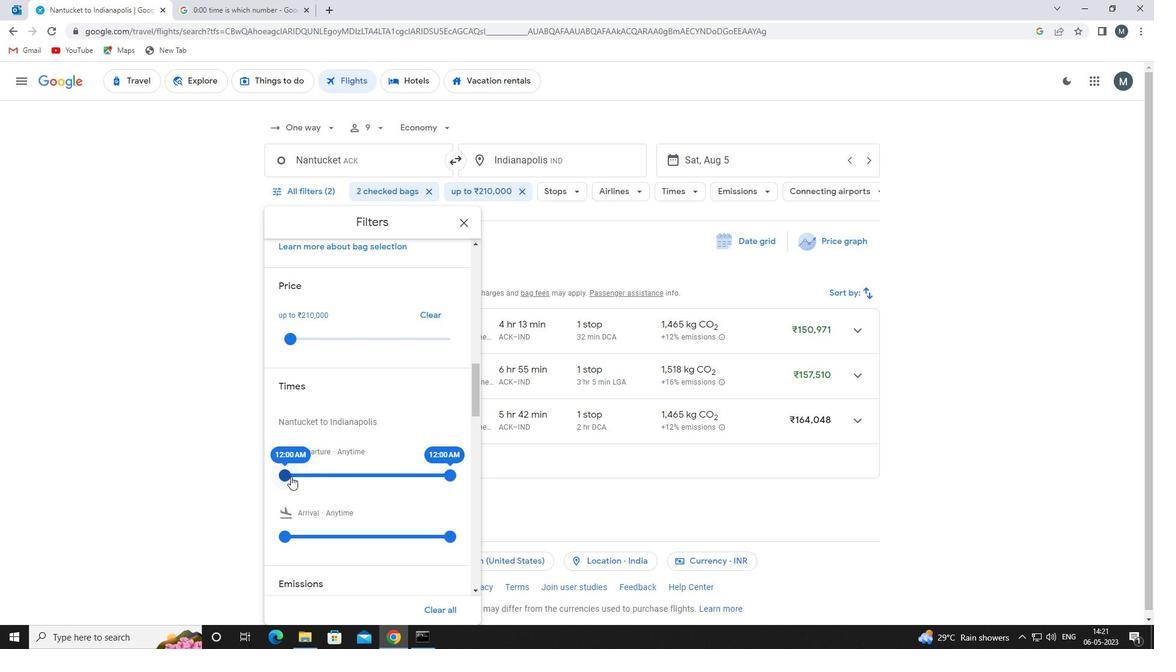 
Action: Mouse moved to (452, 476)
Screenshot: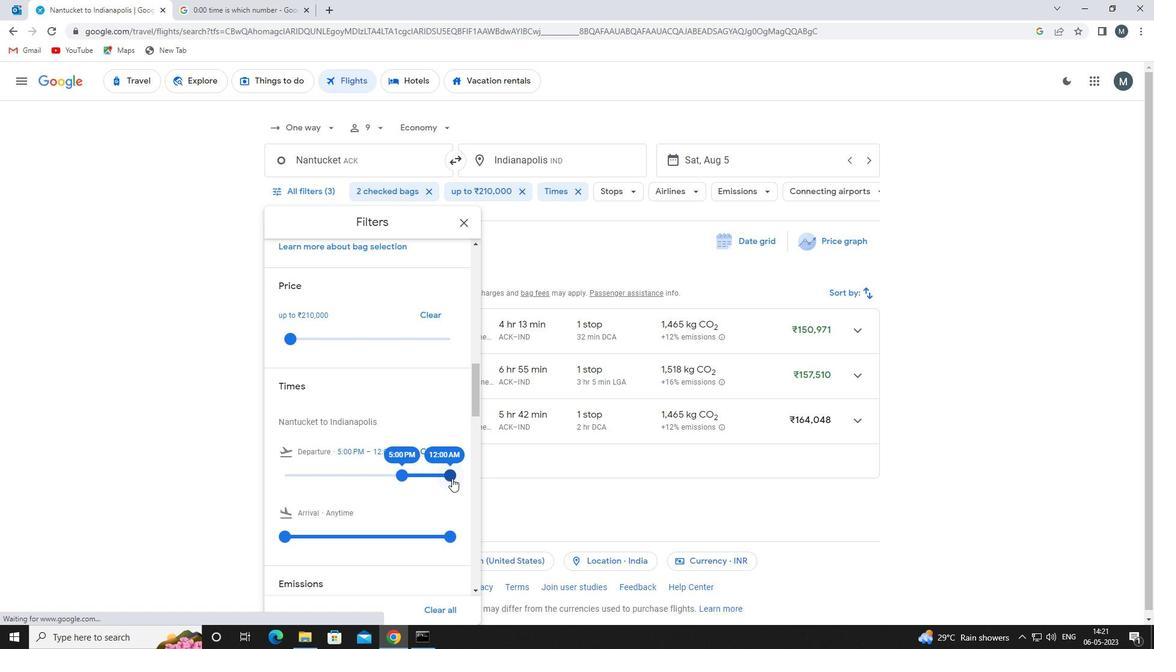 
Action: Mouse pressed left at (452, 476)
Screenshot: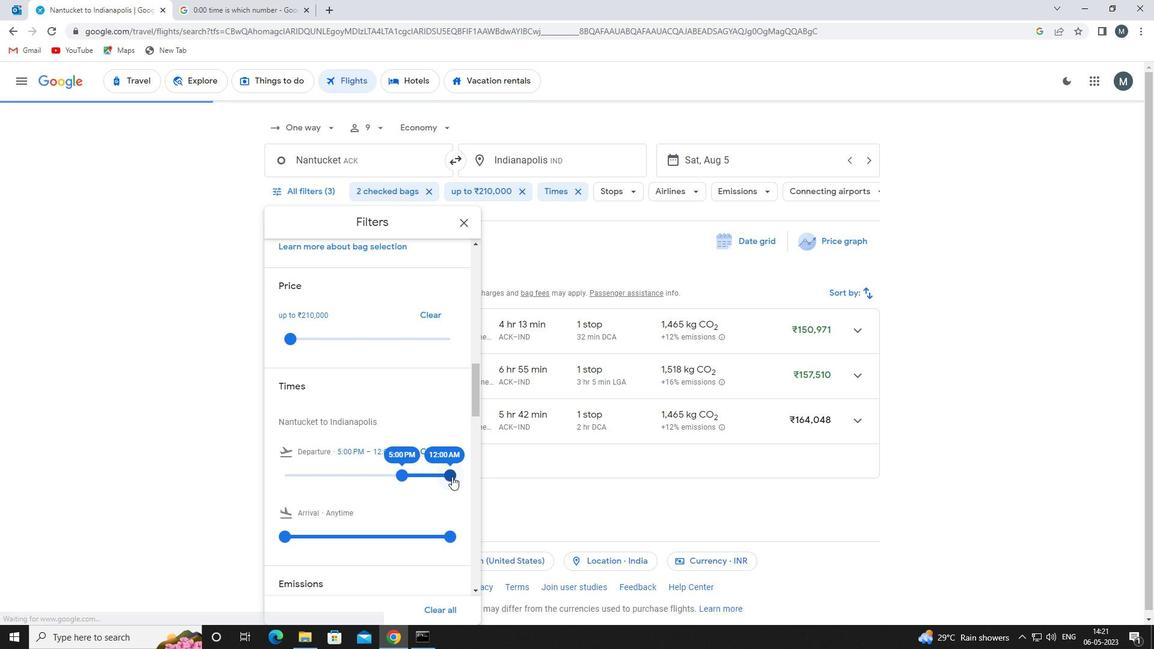 
Action: Mouse moved to (467, 228)
Screenshot: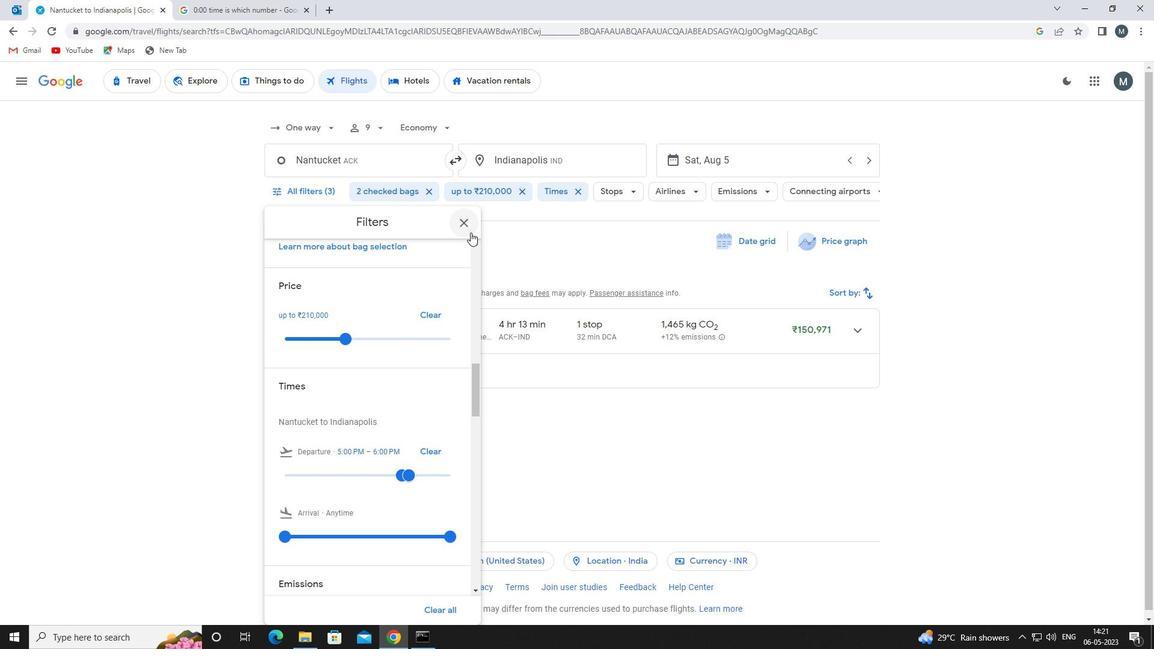 
Action: Mouse pressed left at (467, 228)
Screenshot: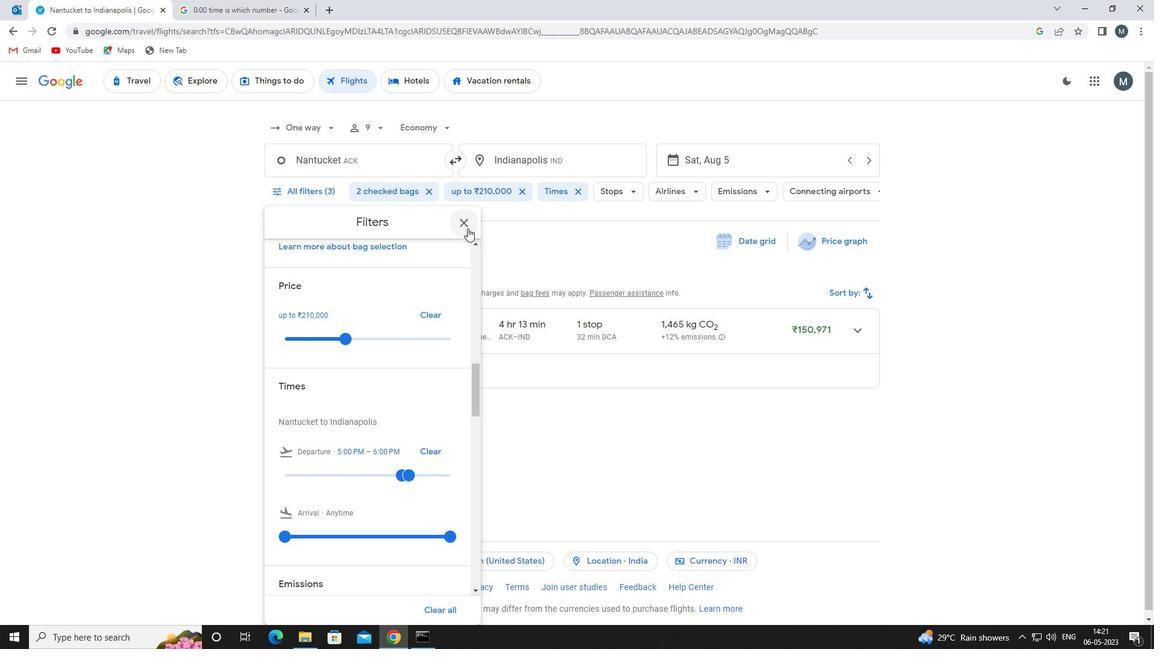 
Action: Mouse moved to (467, 228)
Screenshot: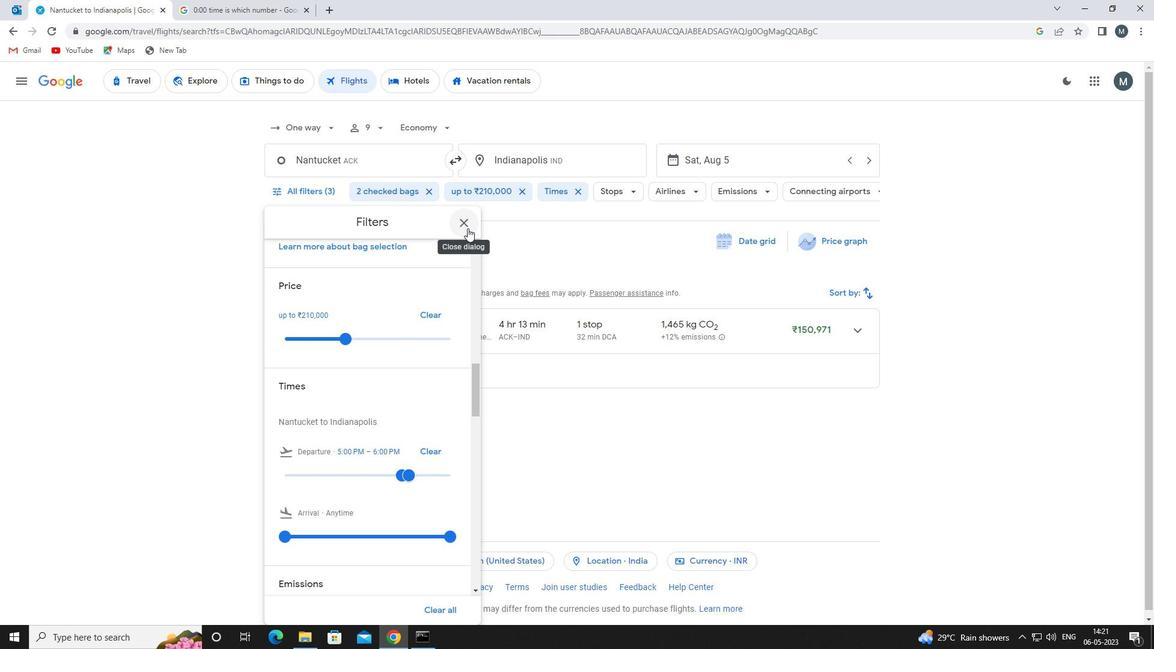 
